 Task: Plan a picnic at the lake on the 6th at 4:00 PM to 5 PM.
Action: Mouse moved to (401, 149)
Screenshot: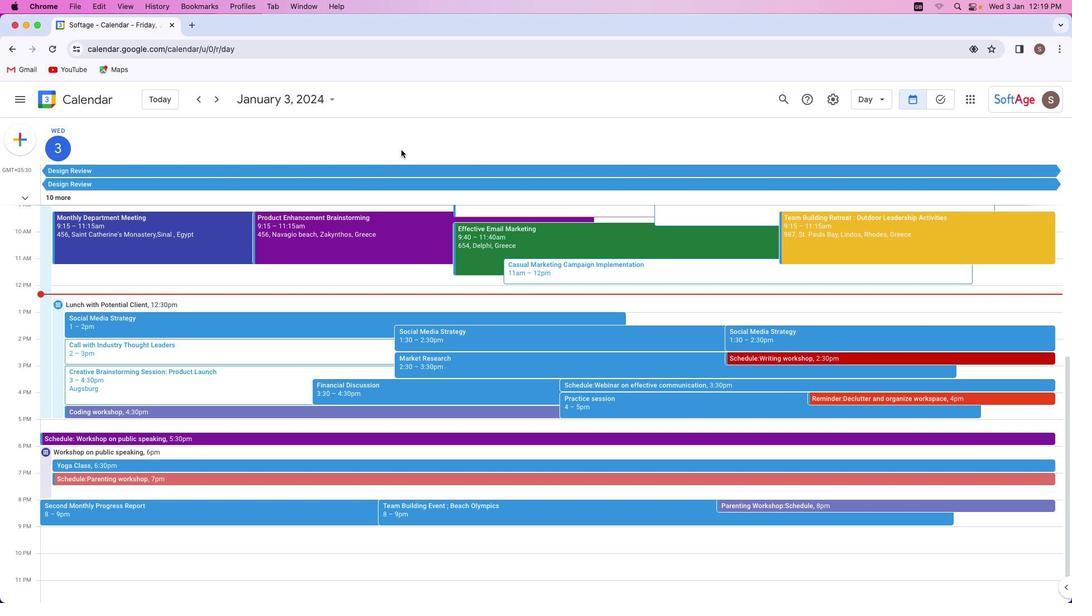 
Action: Mouse pressed left at (401, 149)
Screenshot: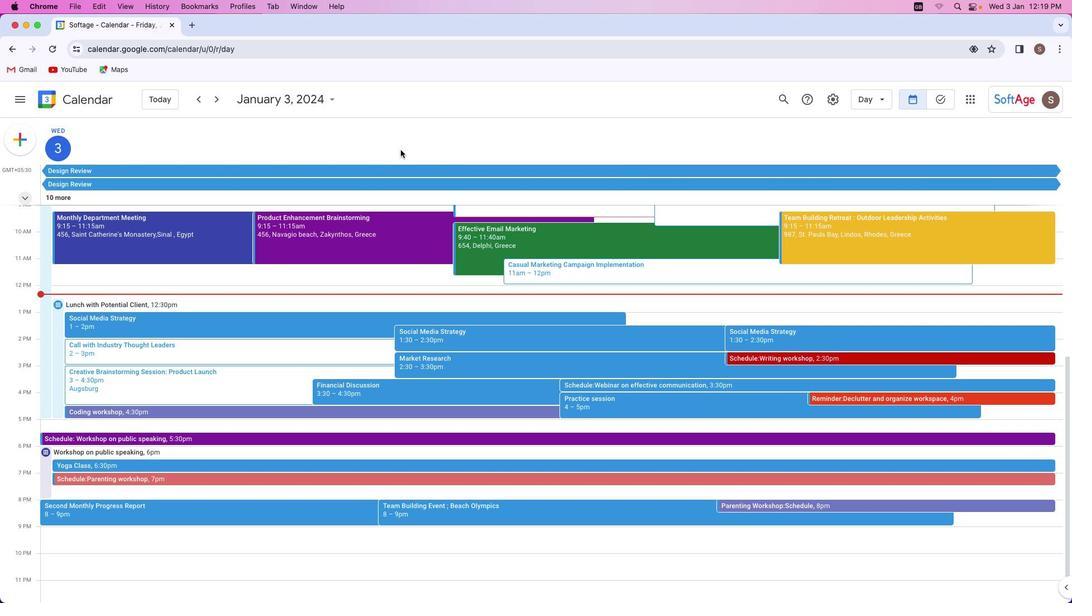 
Action: Mouse moved to (17, 145)
Screenshot: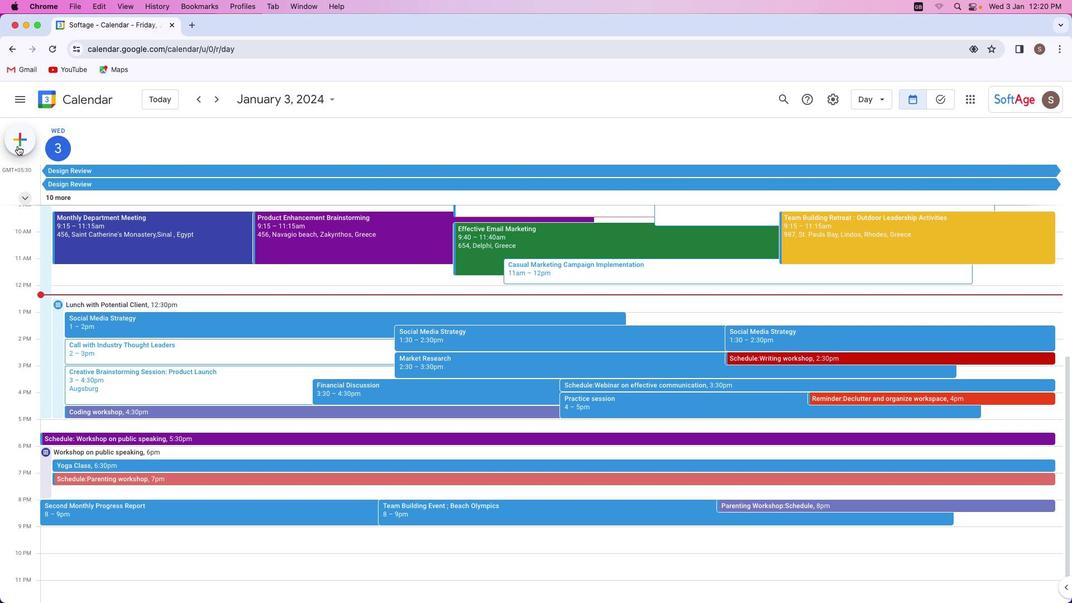 
Action: Mouse pressed left at (17, 145)
Screenshot: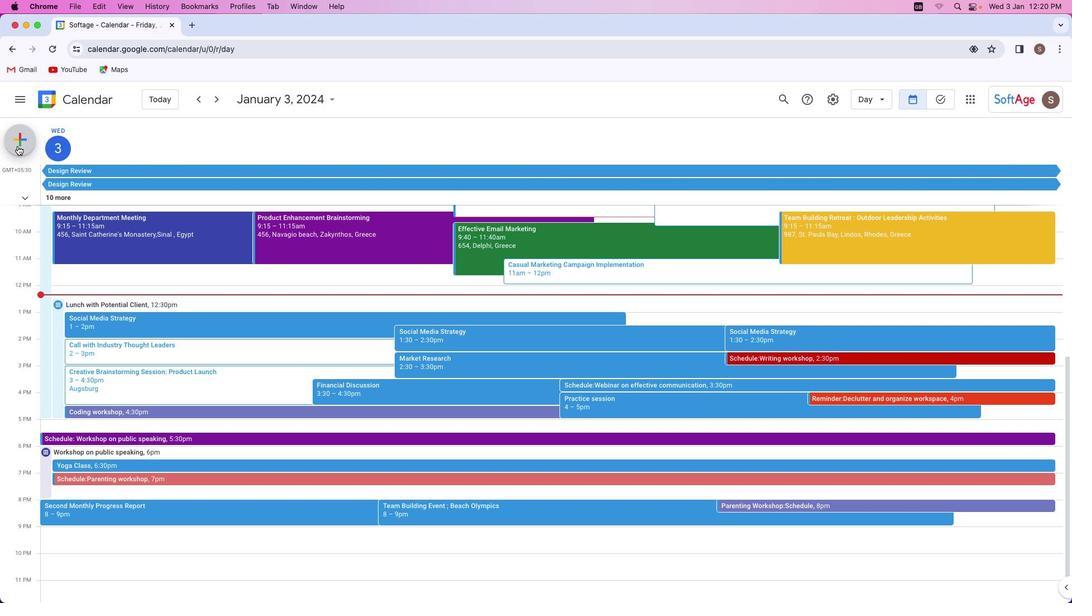 
Action: Mouse moved to (27, 176)
Screenshot: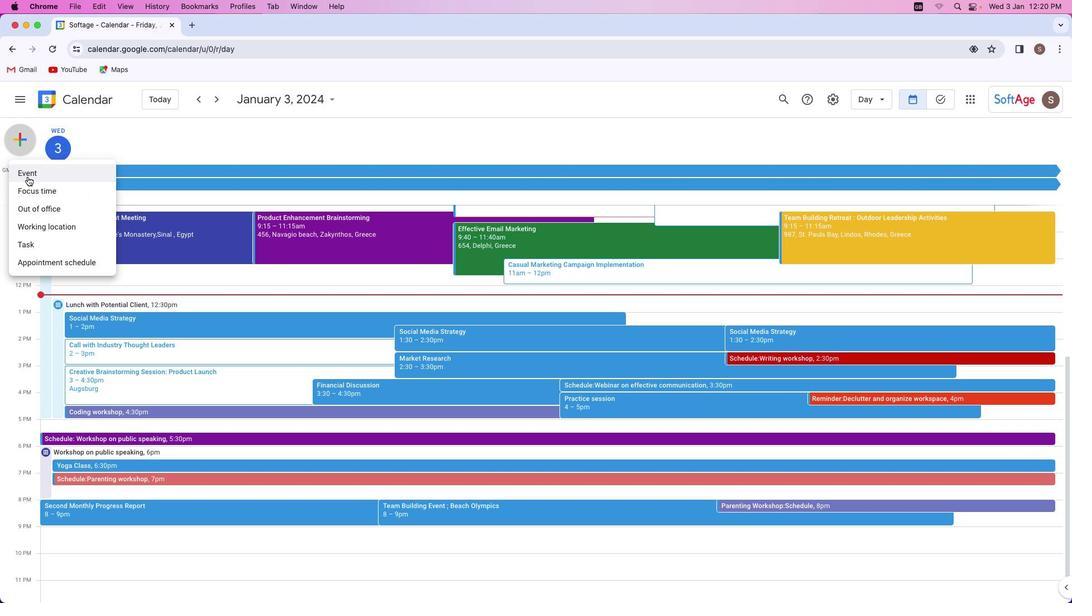 
Action: Mouse pressed left at (27, 176)
Screenshot: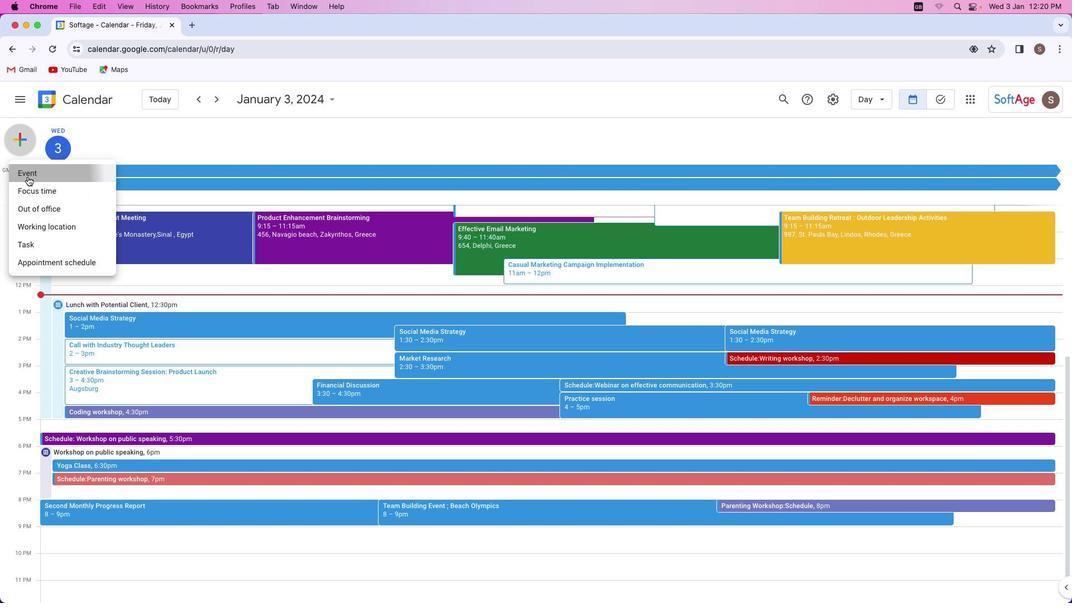 
Action: Mouse moved to (433, 238)
Screenshot: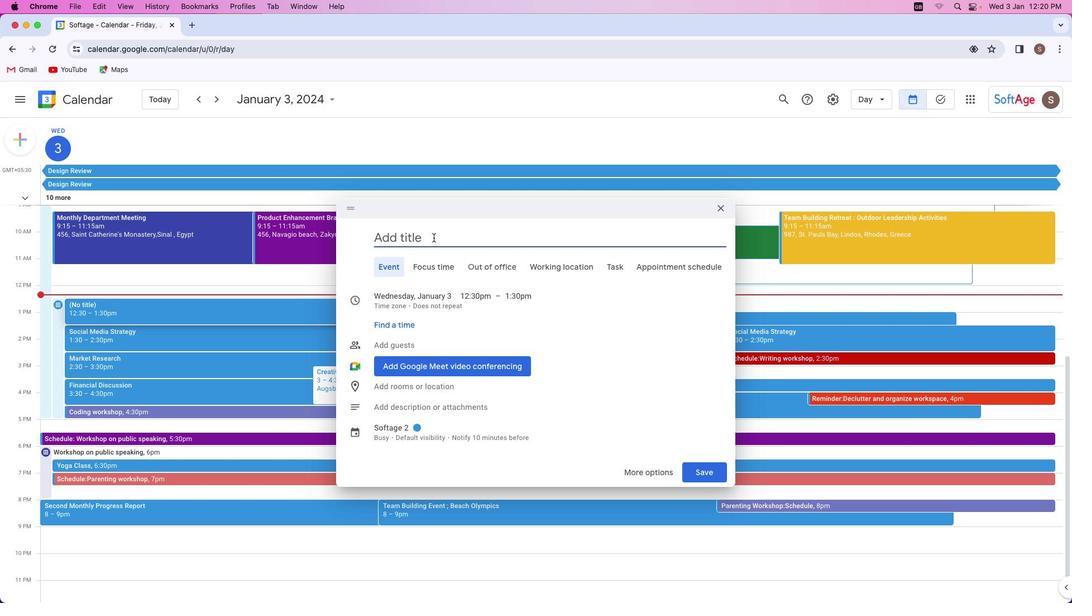 
Action: Key pressed Key.shift'P''i''c''n''i''c'Key.space'a''t'Key.space't''h''e'Key.space'l''a''k''e'
Screenshot: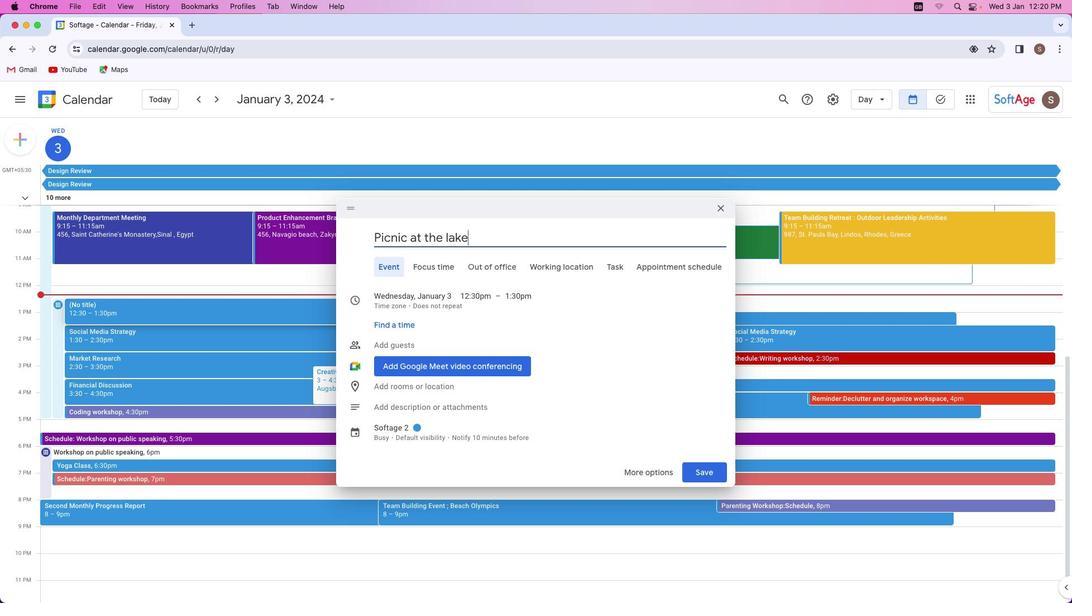 
Action: Mouse moved to (424, 292)
Screenshot: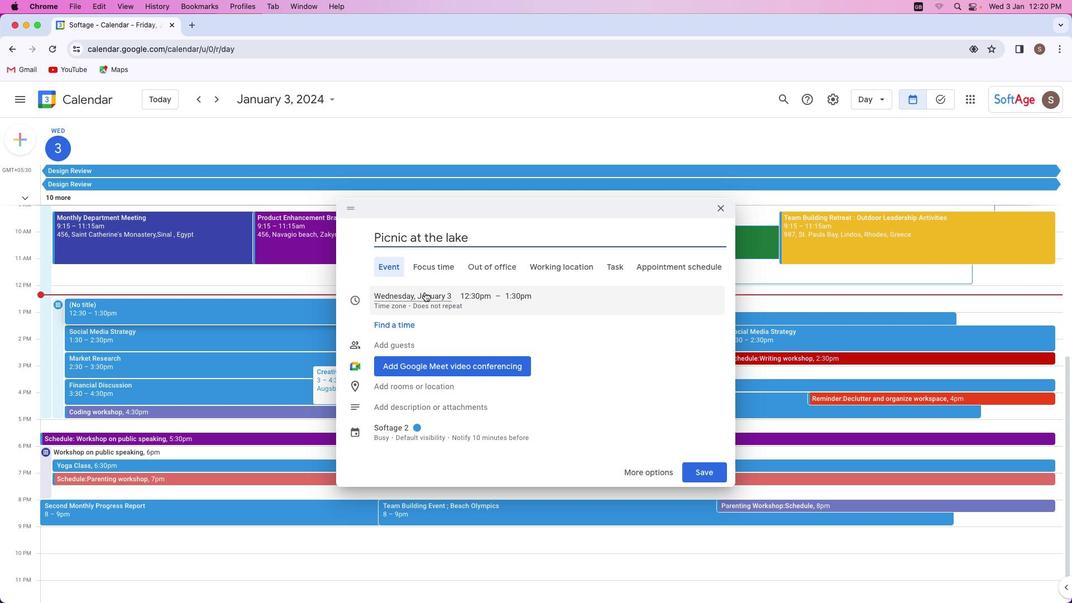 
Action: Mouse pressed left at (424, 292)
Screenshot: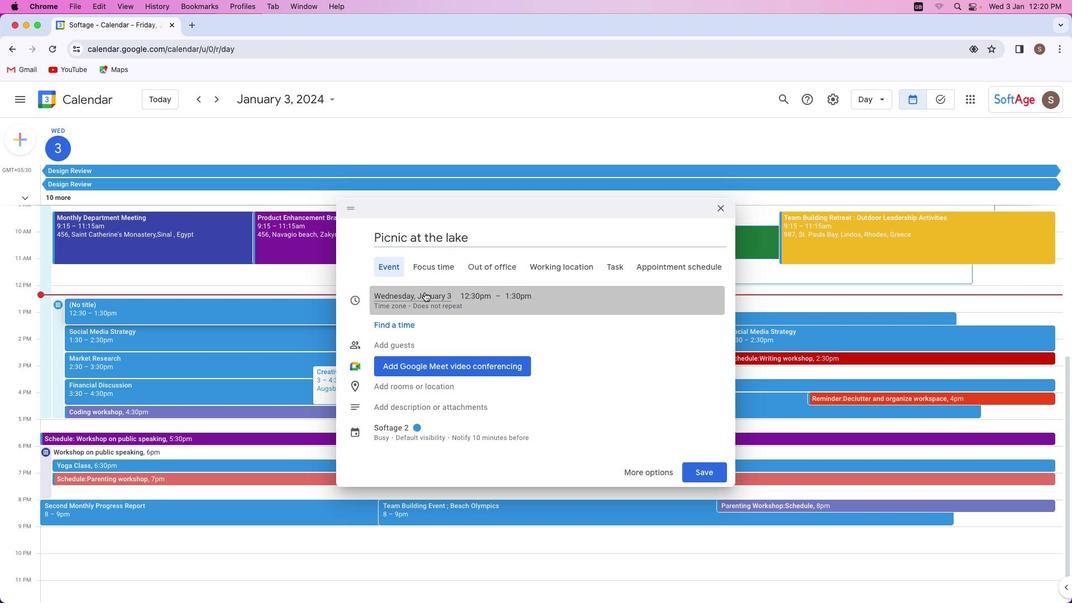
Action: Mouse moved to (490, 349)
Screenshot: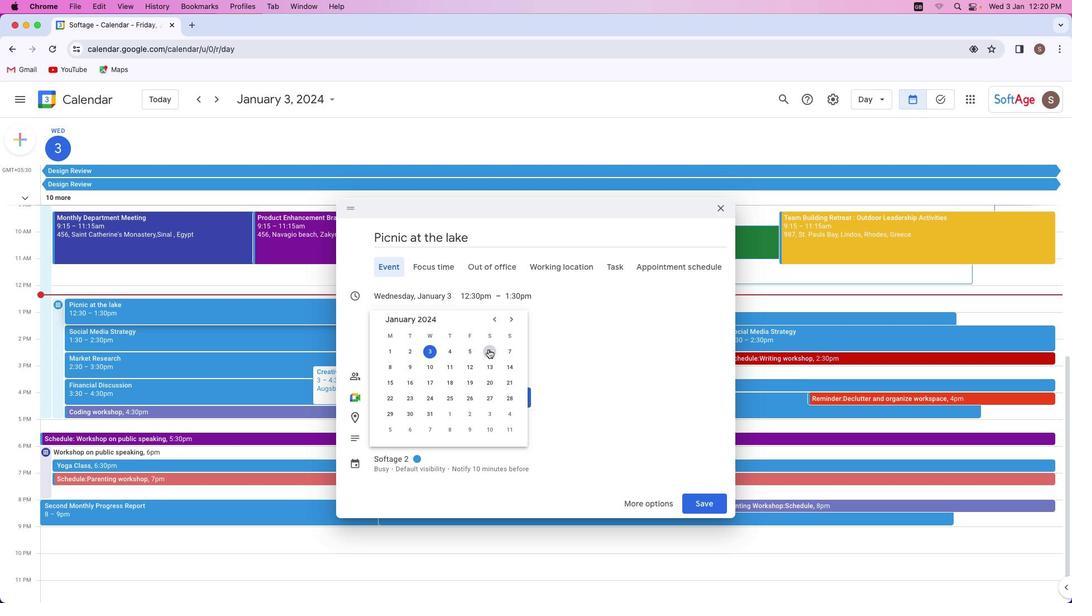 
Action: Mouse pressed left at (490, 349)
Screenshot: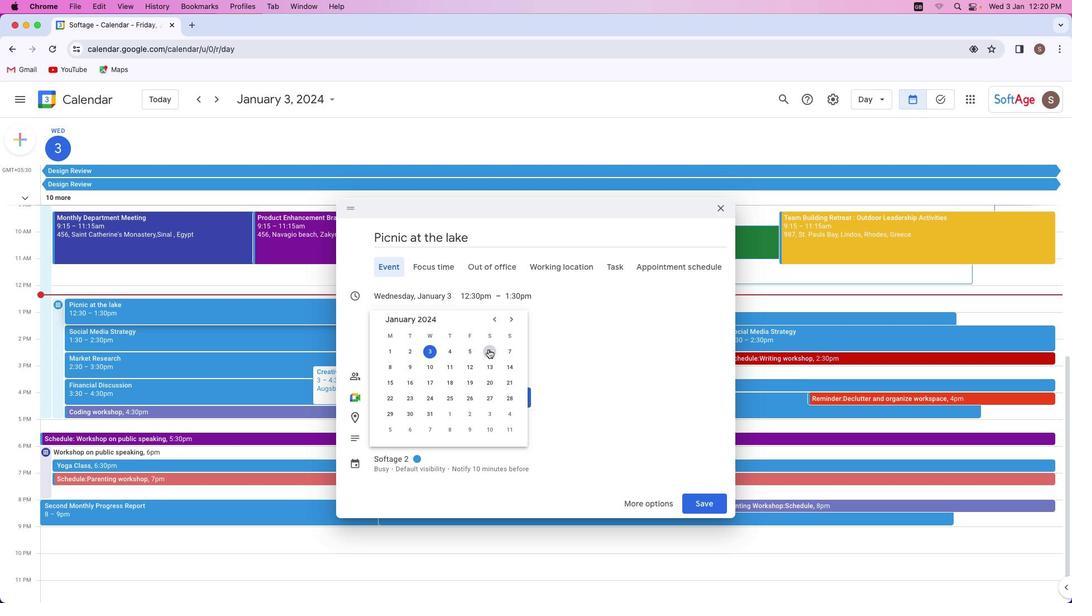 
Action: Mouse moved to (480, 292)
Screenshot: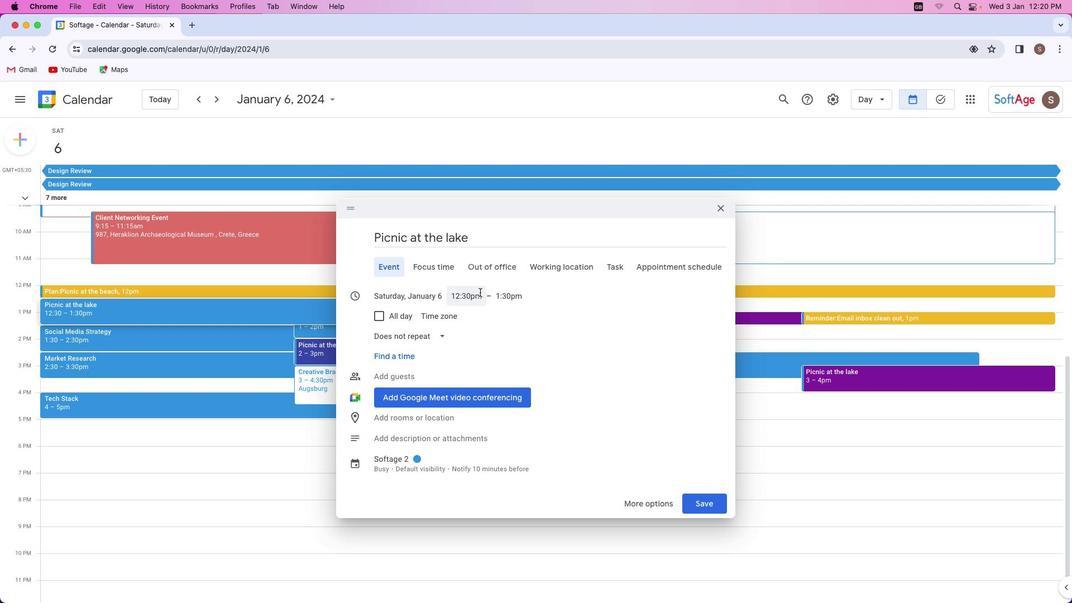
Action: Mouse pressed left at (480, 292)
Screenshot: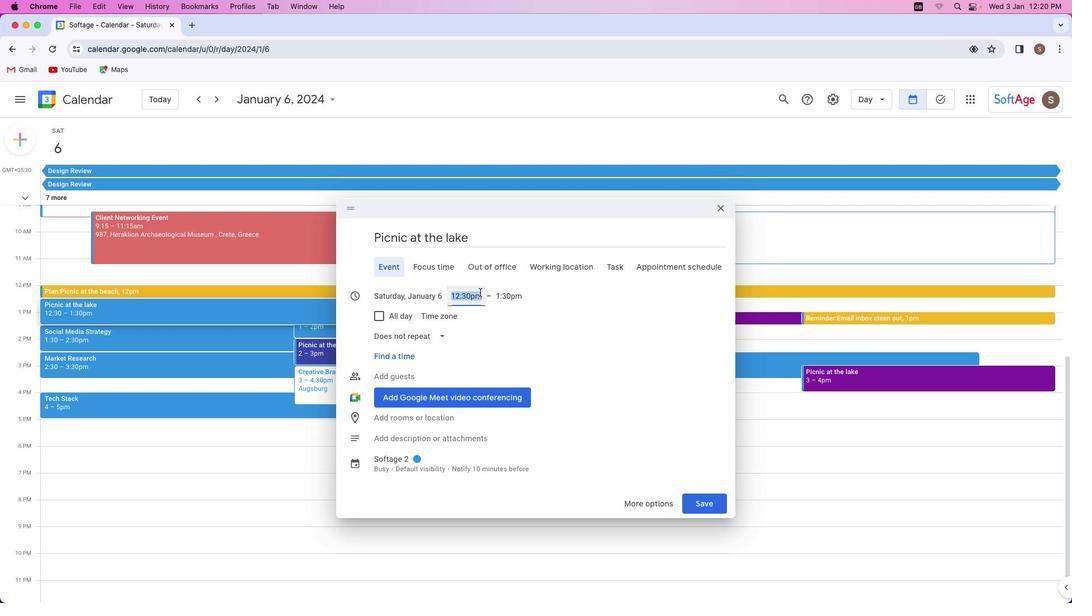 
Action: Mouse moved to (467, 344)
Screenshot: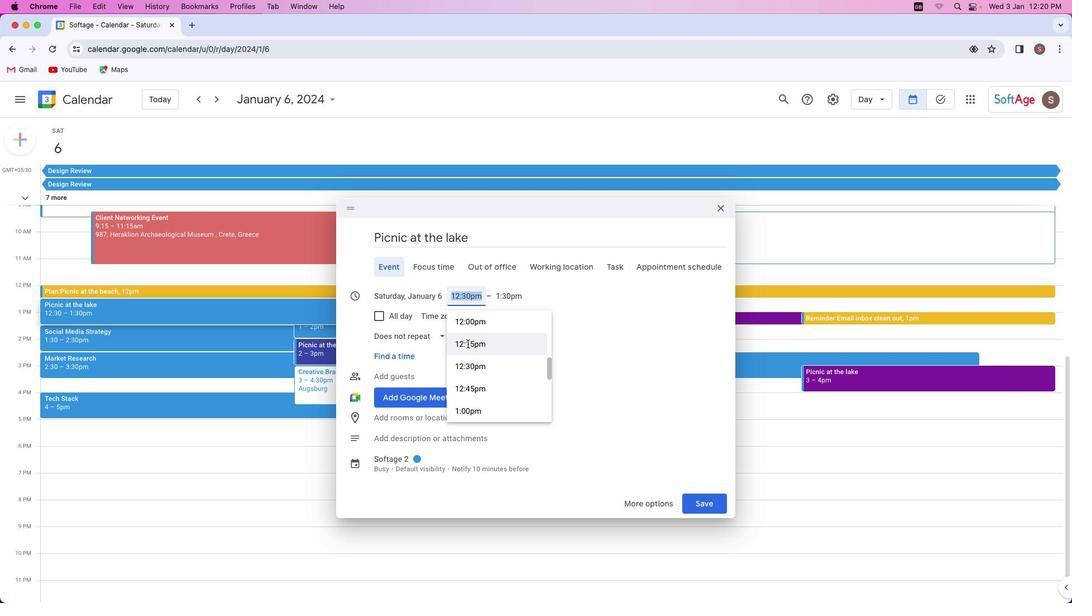 
Action: Mouse scrolled (467, 344) with delta (0, 0)
Screenshot: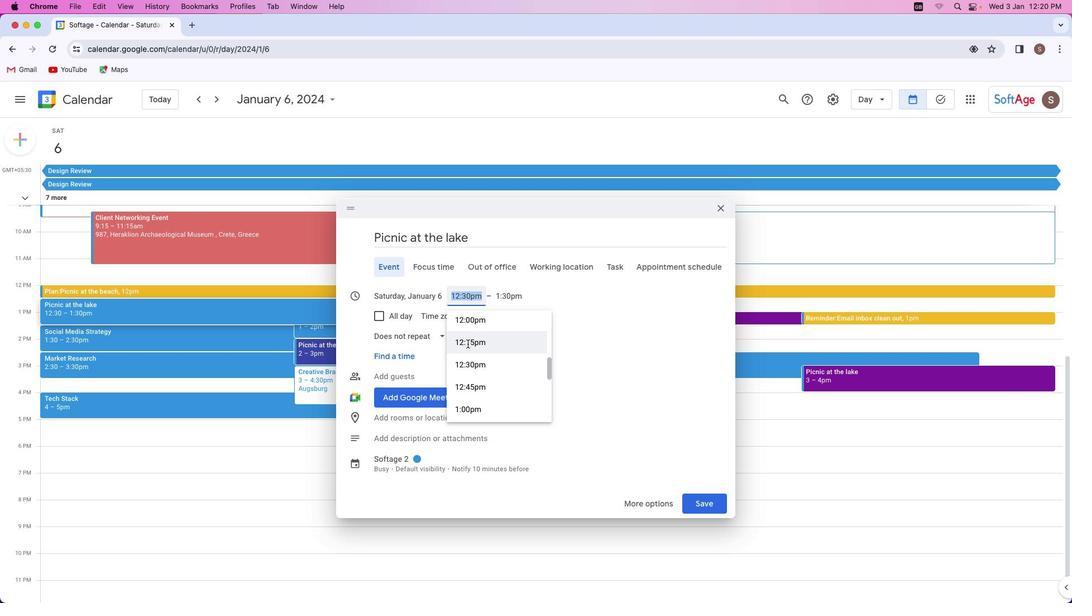 
Action: Mouse scrolled (467, 344) with delta (0, 0)
Screenshot: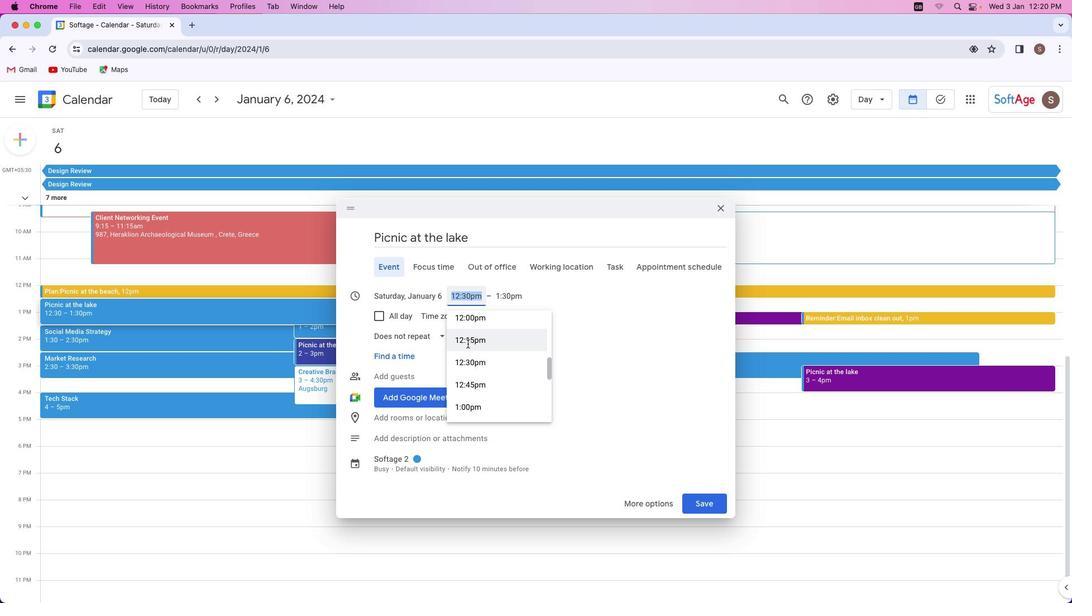 
Action: Mouse scrolled (467, 344) with delta (0, 0)
Screenshot: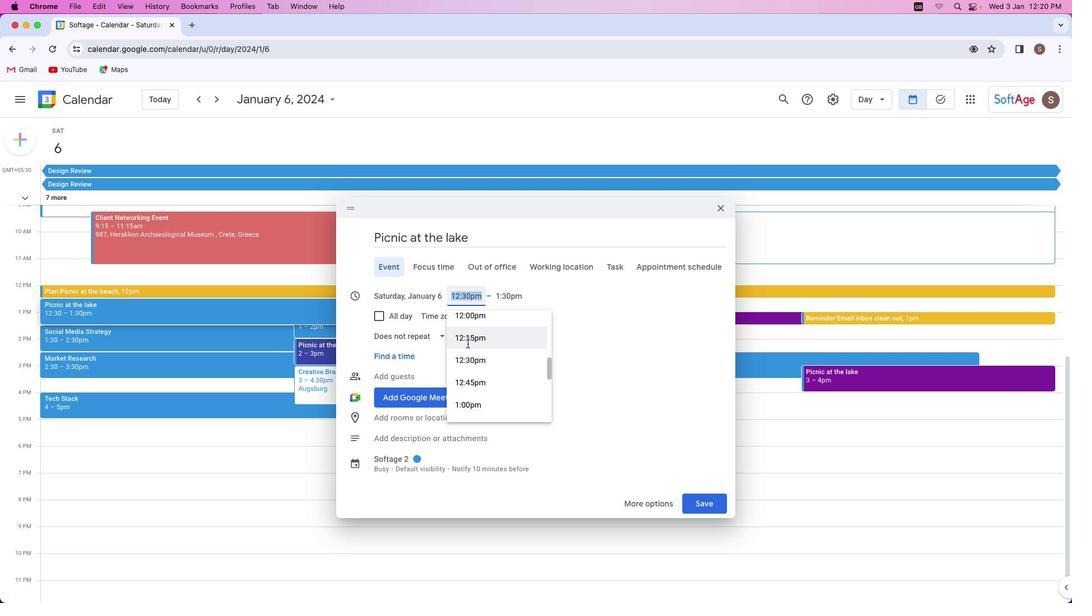 
Action: Mouse scrolled (467, 344) with delta (0, 0)
Screenshot: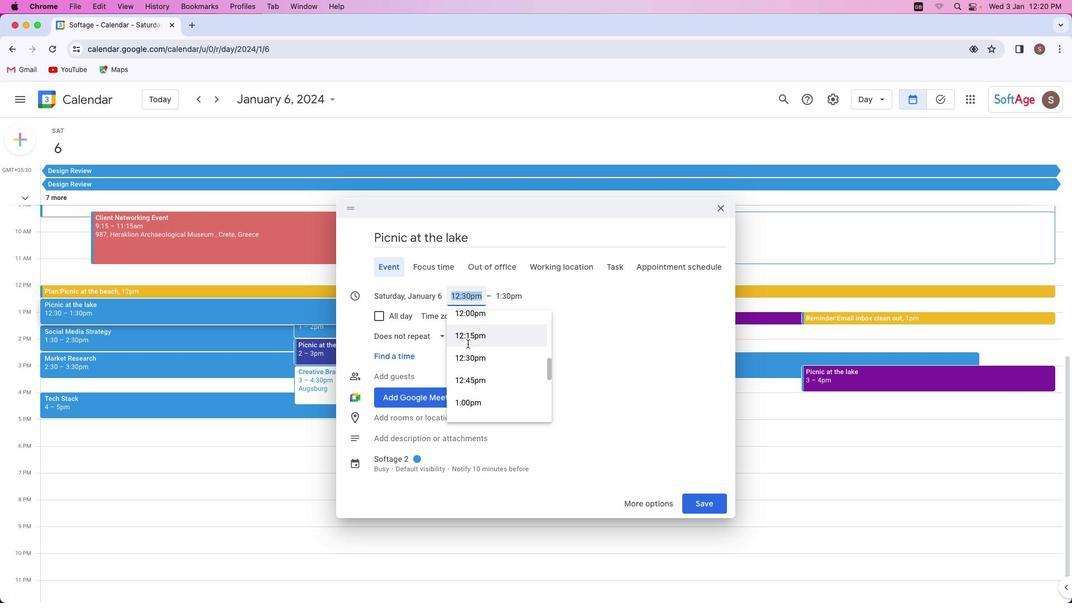 
Action: Mouse scrolled (467, 344) with delta (0, 0)
Screenshot: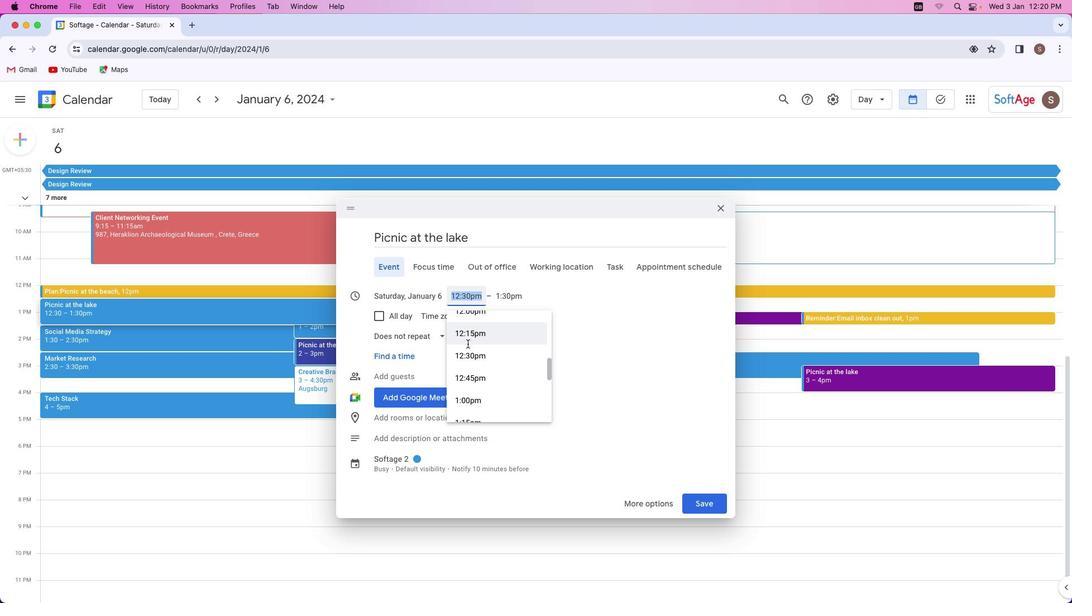 
Action: Mouse moved to (469, 344)
Screenshot: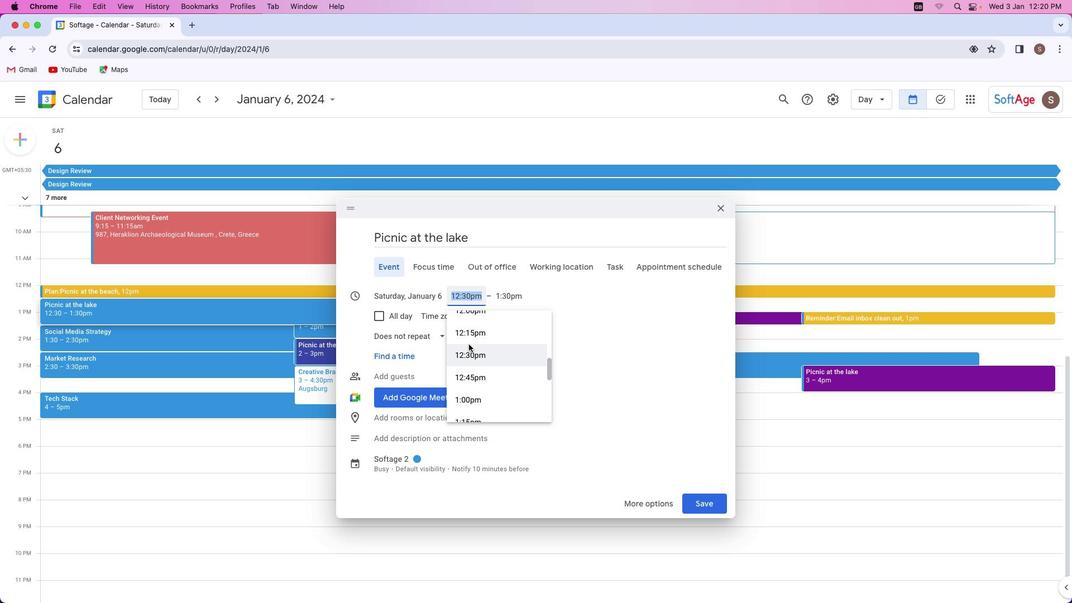 
Action: Mouse scrolled (469, 344) with delta (0, 0)
Screenshot: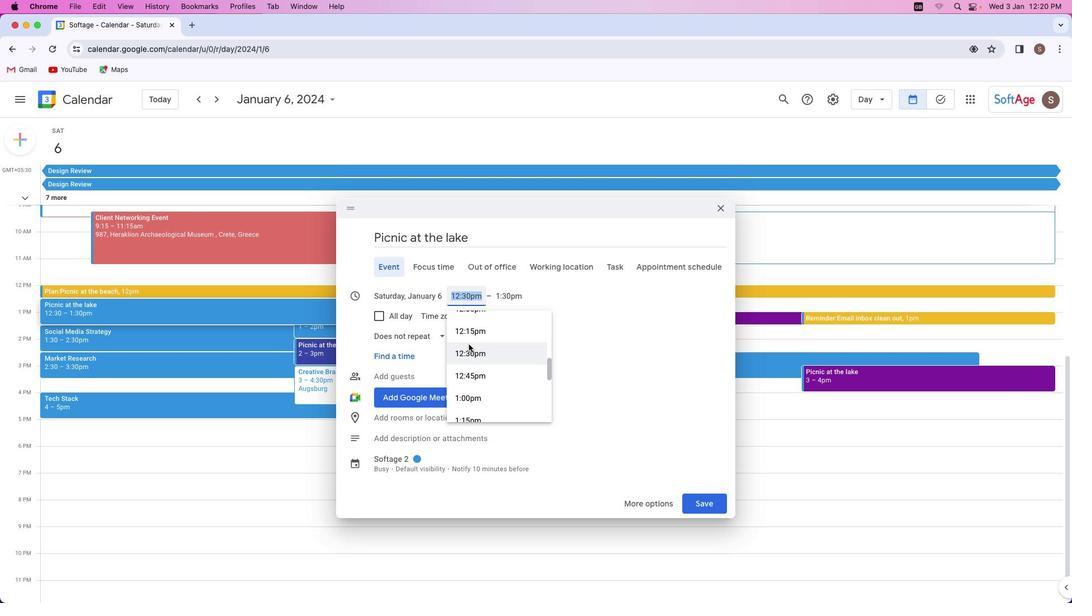 
Action: Mouse scrolled (469, 344) with delta (0, 0)
Screenshot: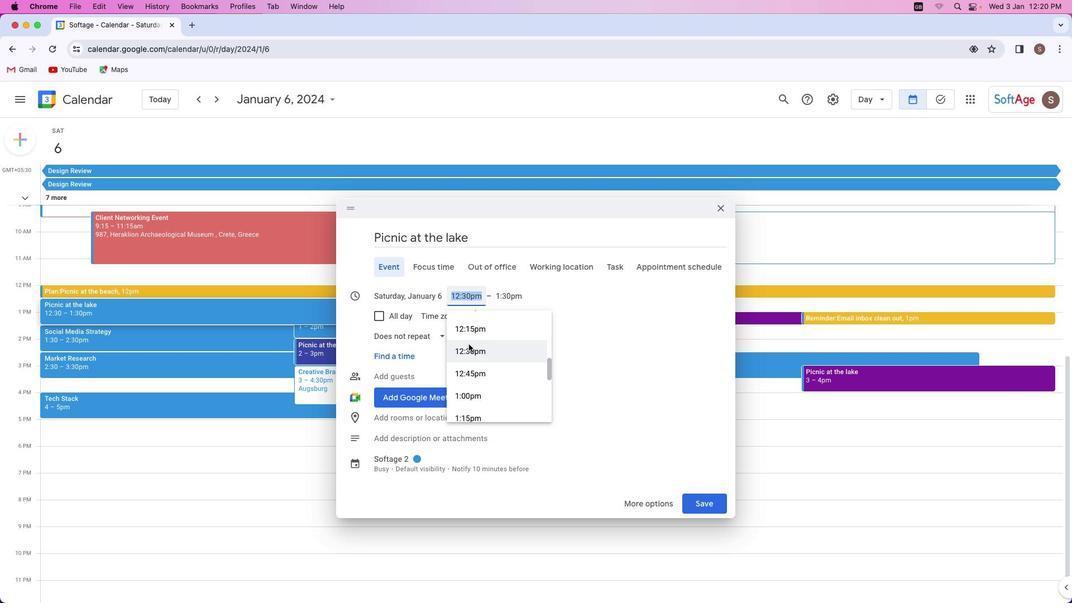
Action: Mouse scrolled (469, 344) with delta (0, 0)
Screenshot: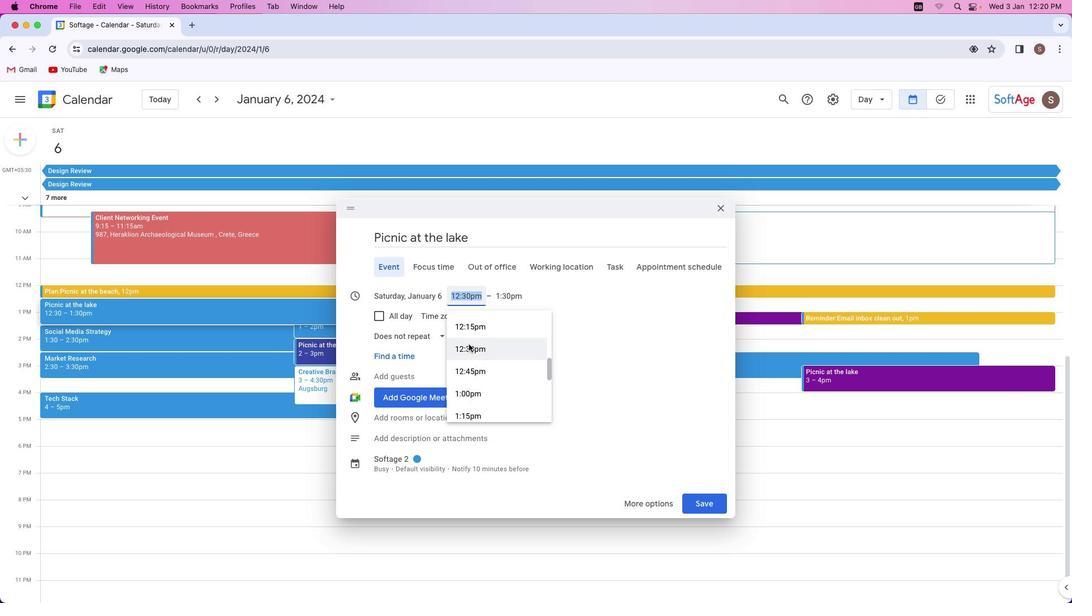 
Action: Mouse scrolled (469, 344) with delta (0, 0)
Screenshot: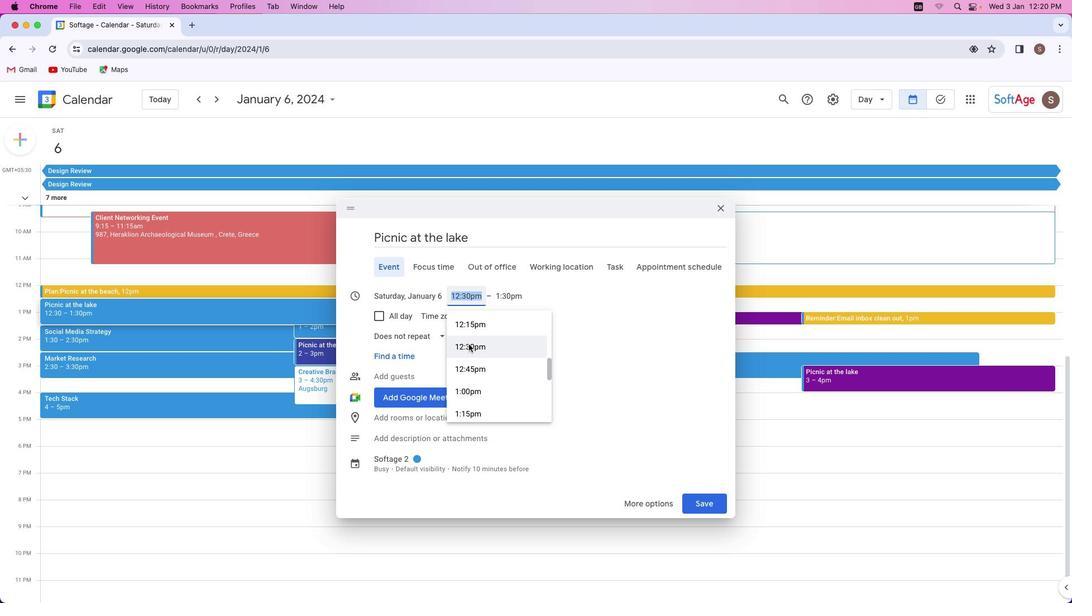 
Action: Mouse scrolled (469, 344) with delta (0, 0)
Screenshot: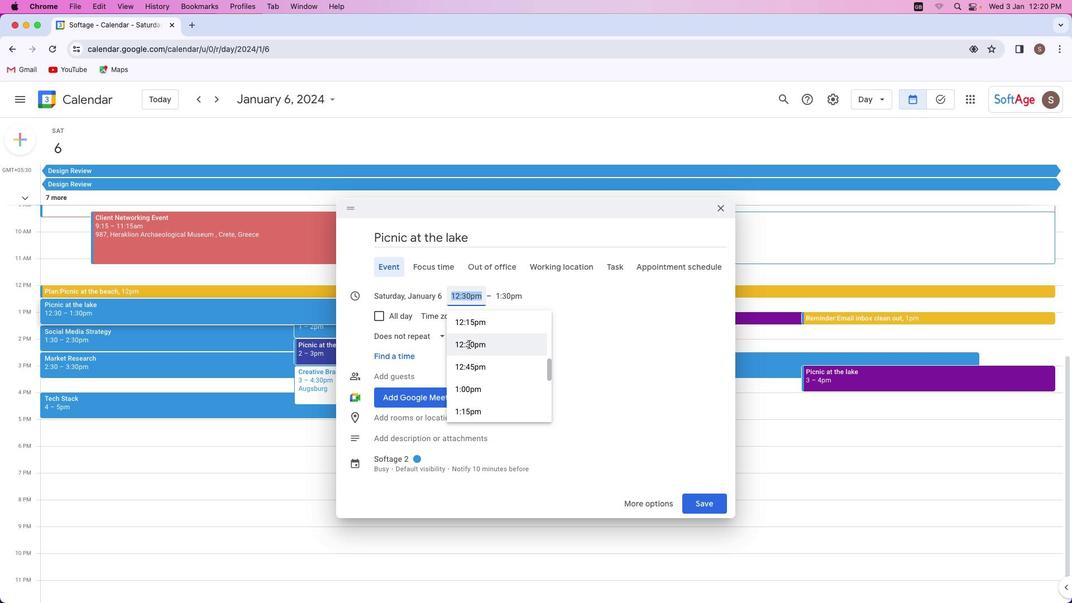
Action: Mouse scrolled (469, 344) with delta (0, 0)
Screenshot: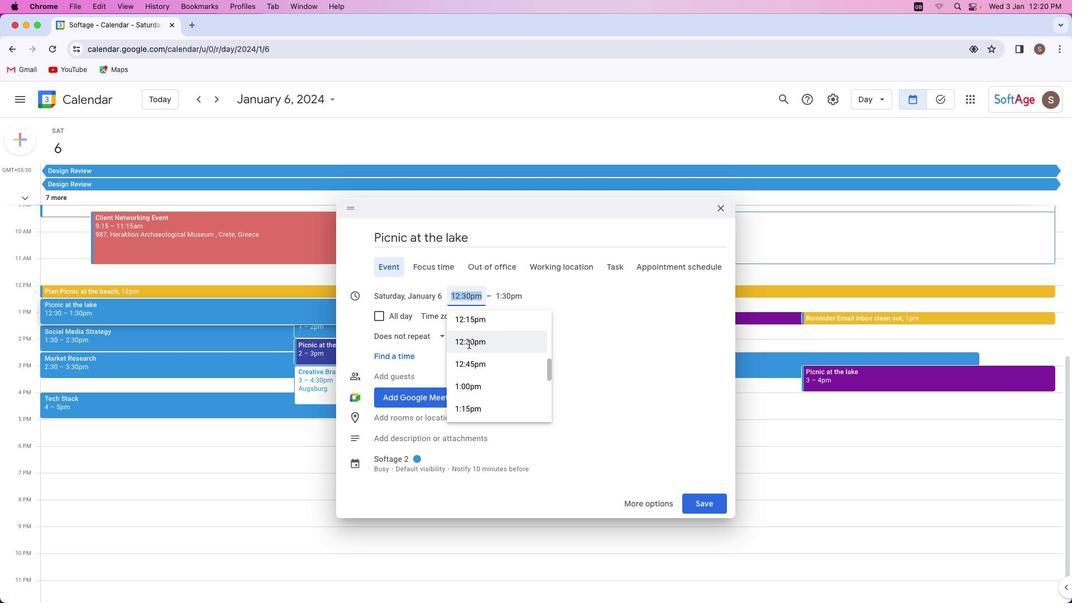 
Action: Mouse scrolled (469, 344) with delta (0, 0)
Screenshot: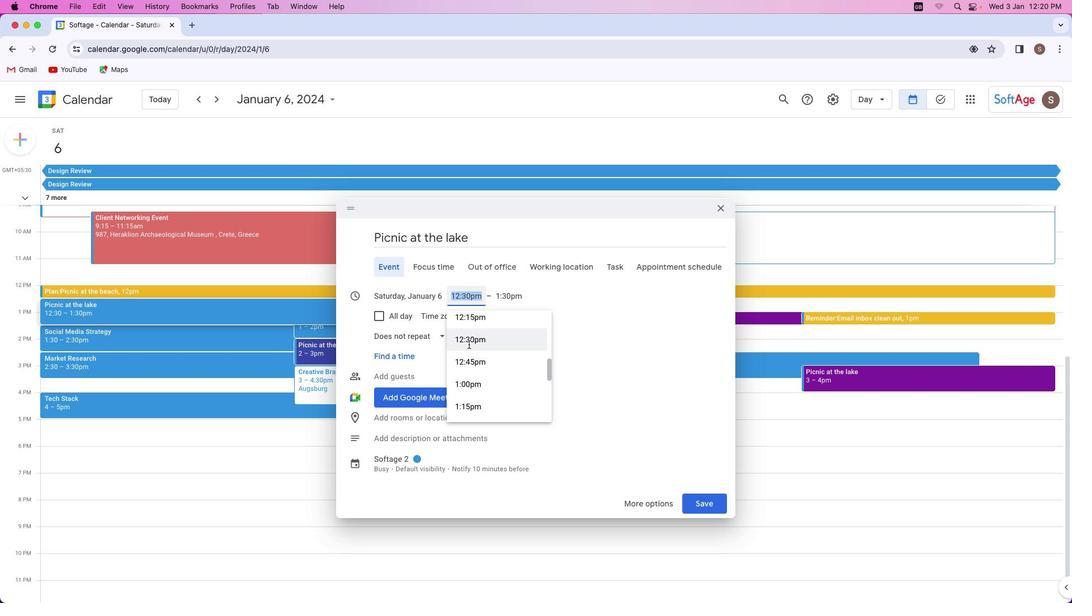 
Action: Mouse scrolled (469, 344) with delta (0, 0)
Screenshot: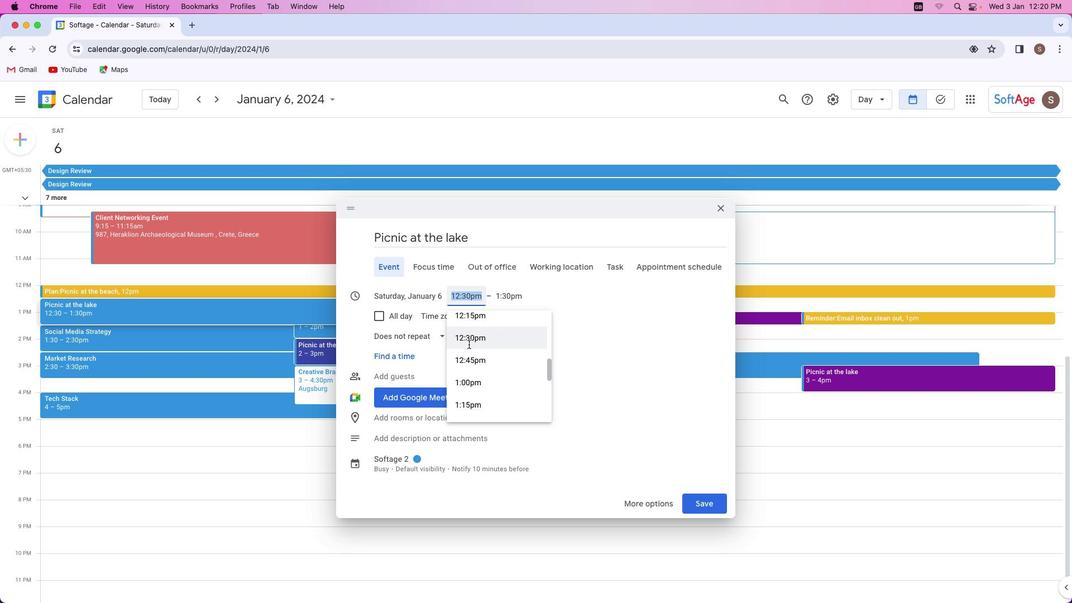 
Action: Mouse moved to (468, 344)
Screenshot: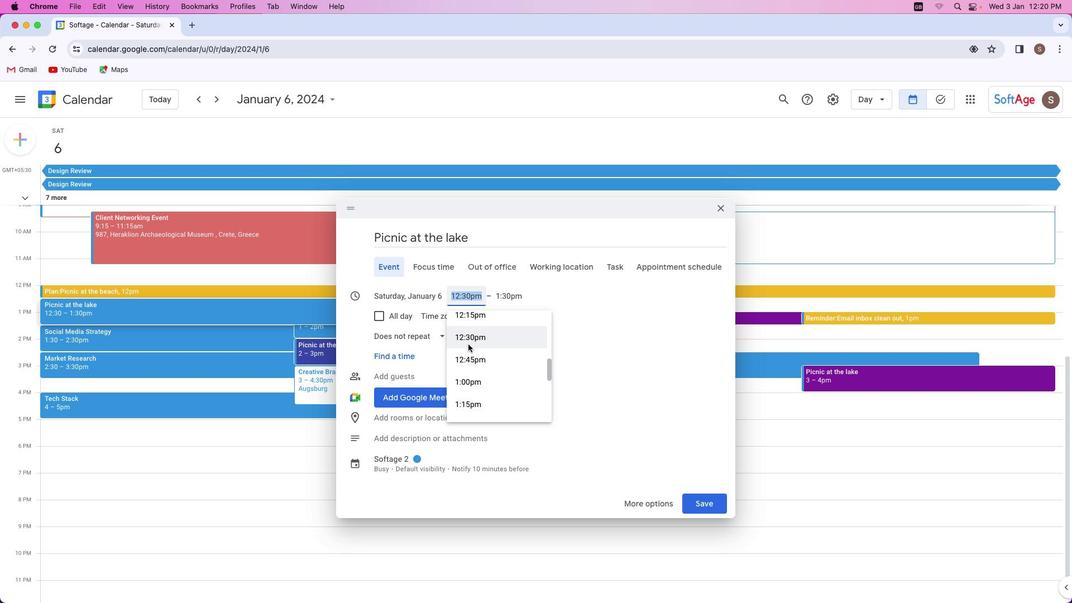 
Action: Mouse scrolled (468, 344) with delta (0, 0)
Screenshot: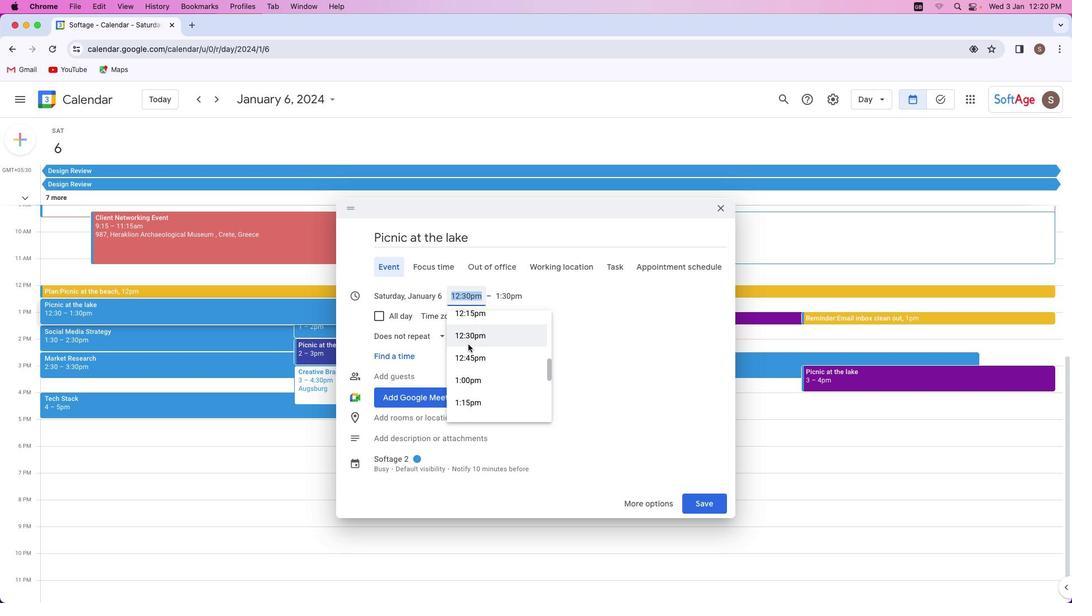 
Action: Mouse scrolled (468, 344) with delta (0, 0)
Screenshot: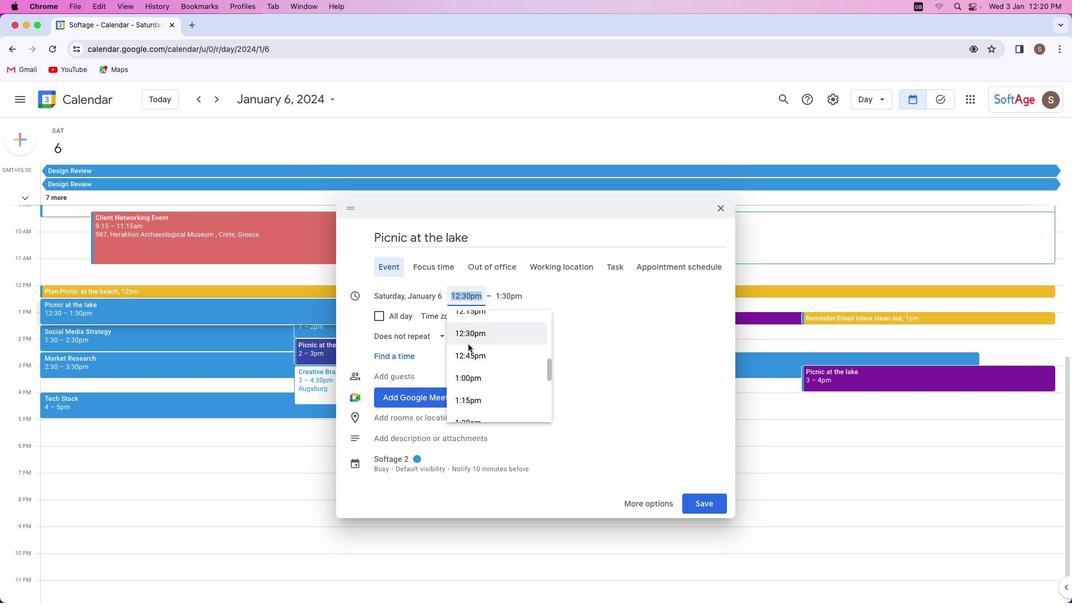 
Action: Mouse scrolled (468, 344) with delta (0, 0)
Screenshot: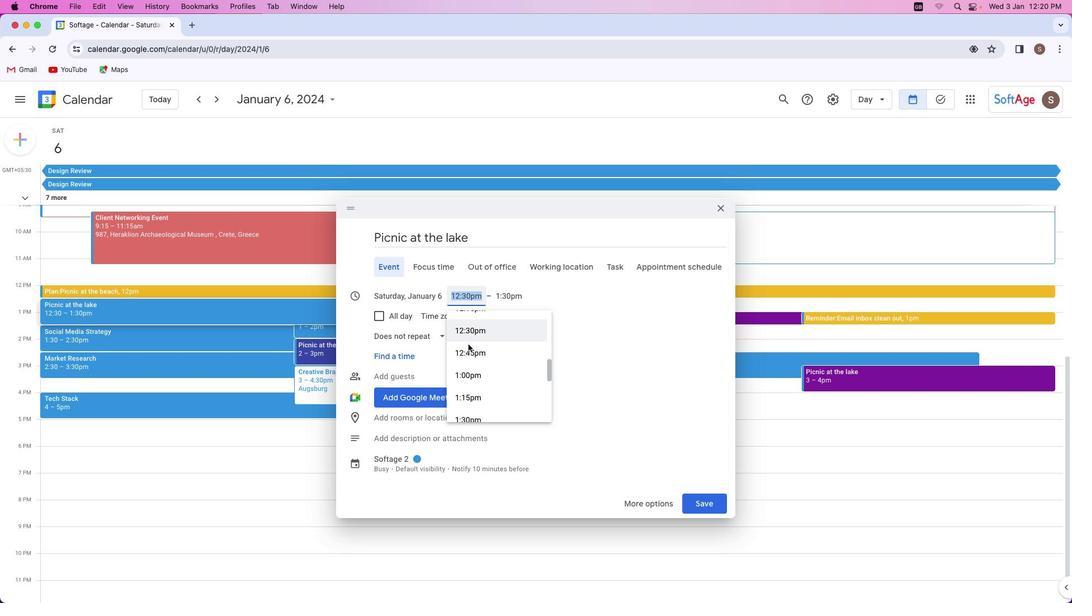 
Action: Mouse scrolled (468, 344) with delta (0, 0)
Screenshot: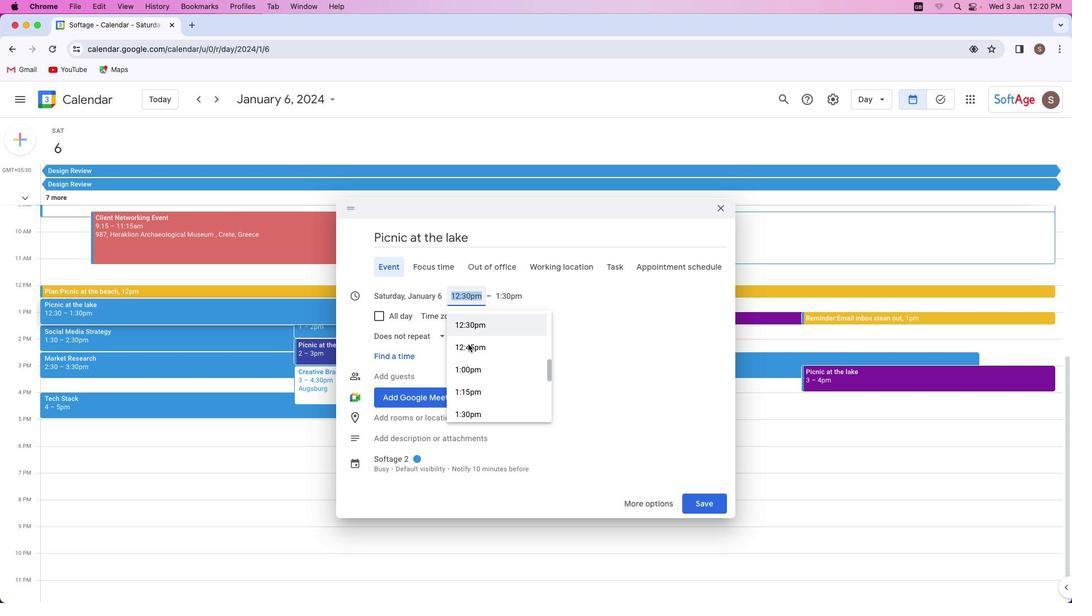 
Action: Mouse moved to (468, 344)
Screenshot: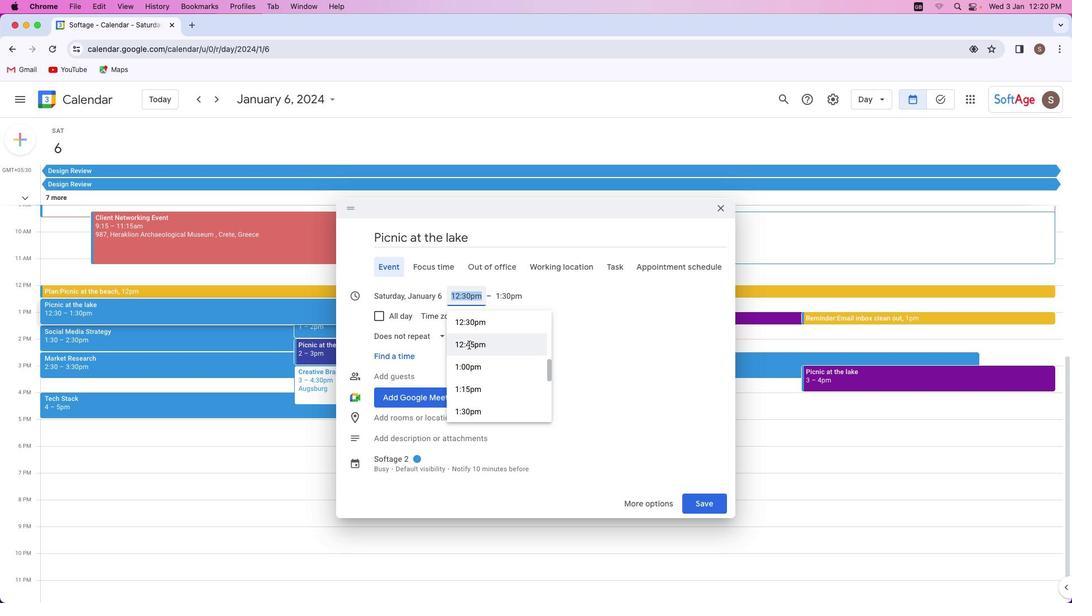 
Action: Mouse scrolled (468, 344) with delta (0, 0)
Screenshot: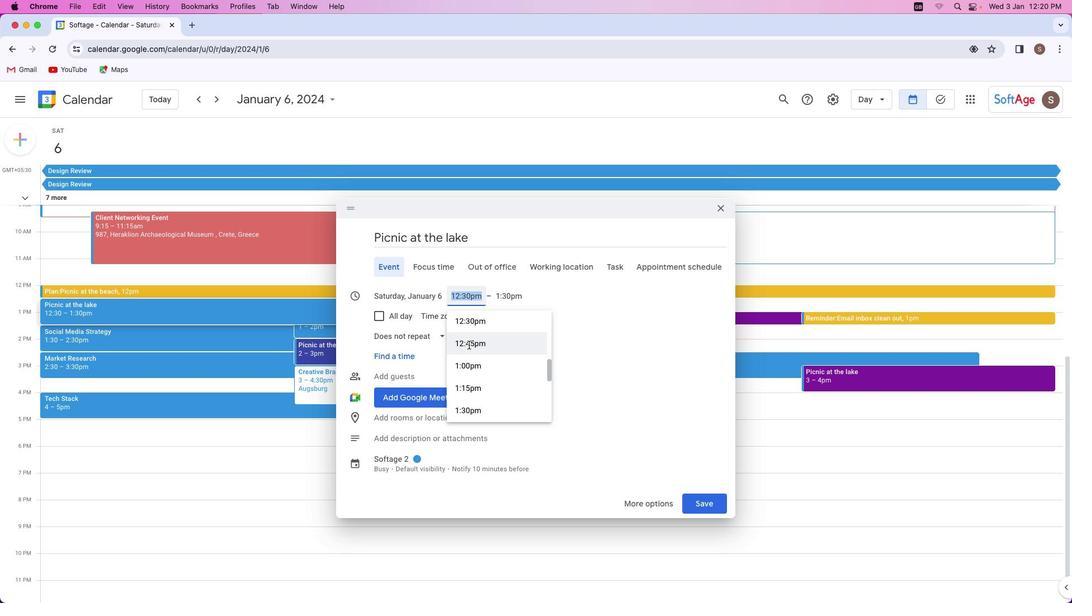 
Action: Mouse moved to (468, 344)
Screenshot: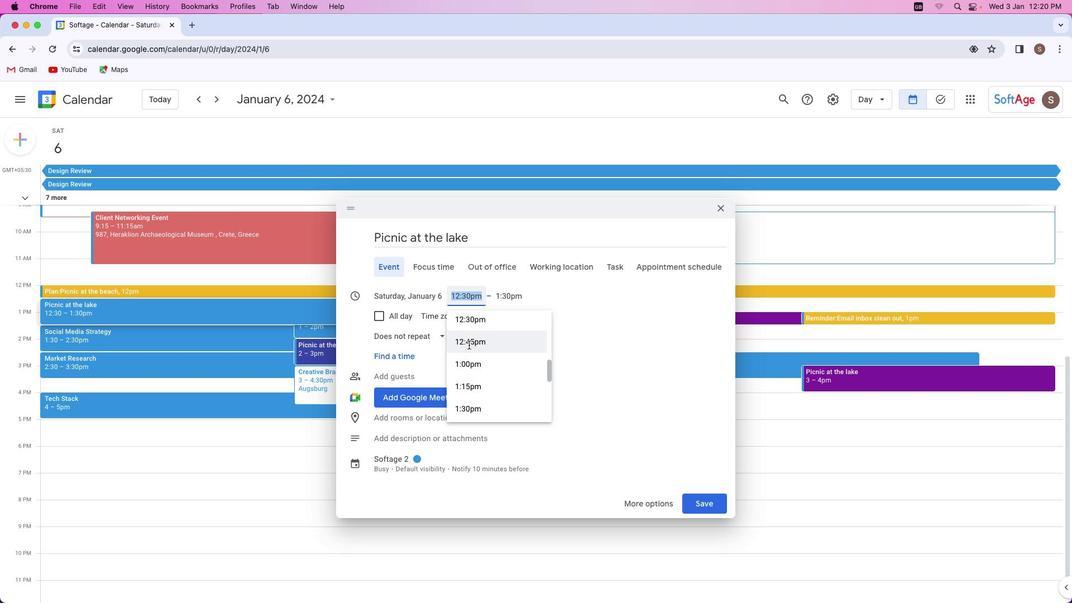 
Action: Mouse scrolled (468, 344) with delta (0, 0)
Screenshot: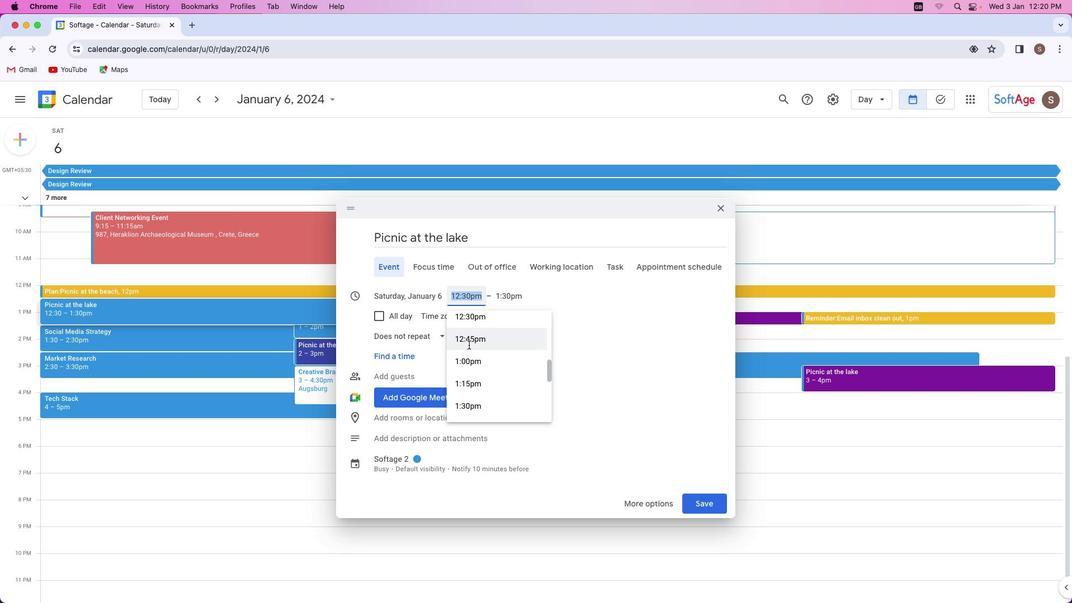 
Action: Mouse scrolled (468, 344) with delta (0, 0)
Screenshot: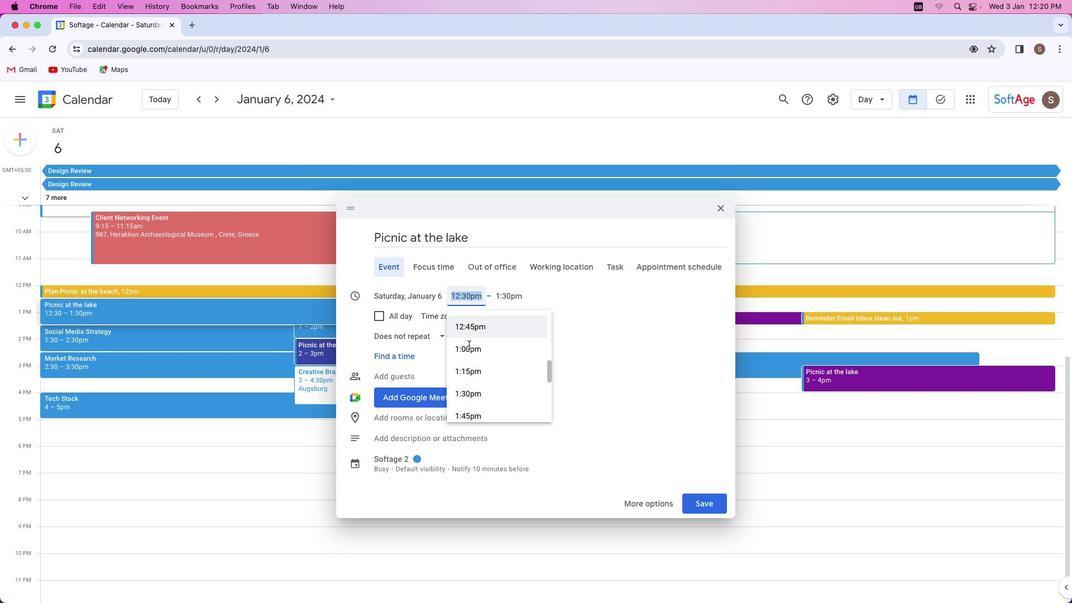 
Action: Mouse moved to (469, 345)
Screenshot: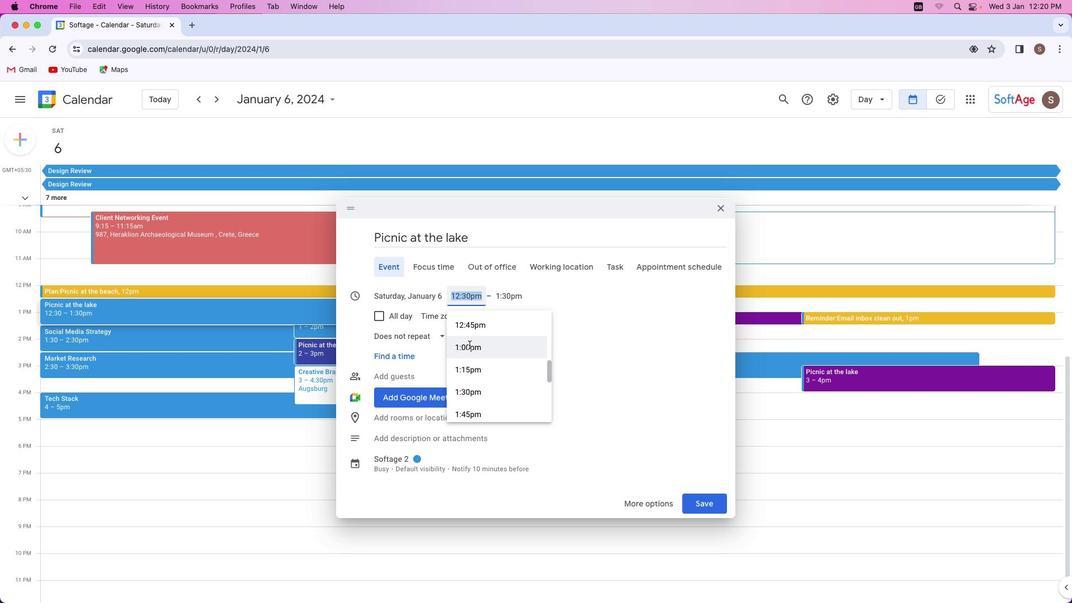 
Action: Mouse scrolled (469, 345) with delta (0, 0)
Screenshot: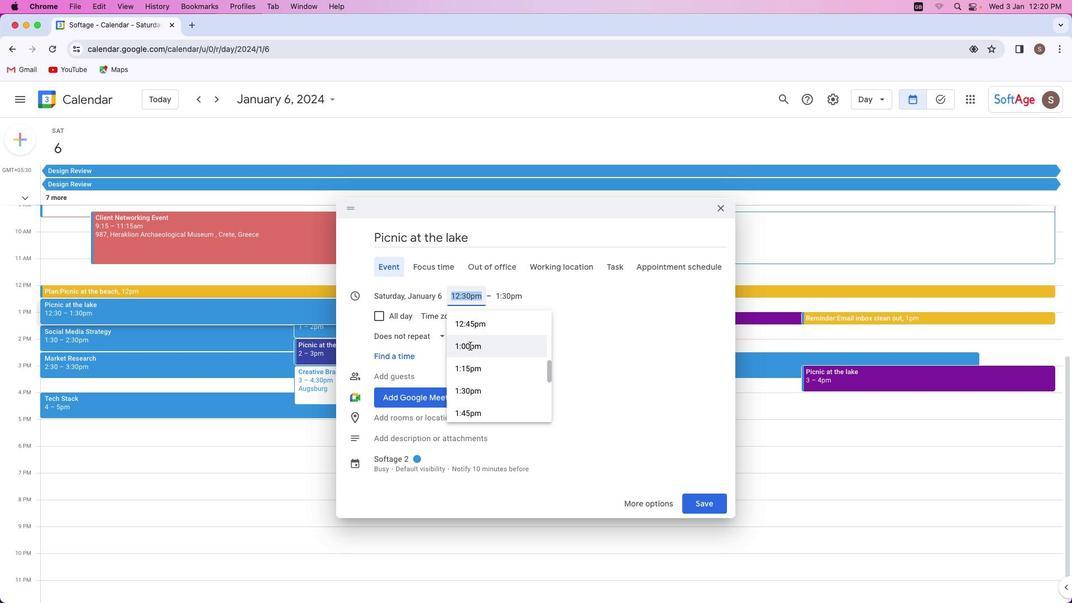 
Action: Mouse moved to (469, 346)
Screenshot: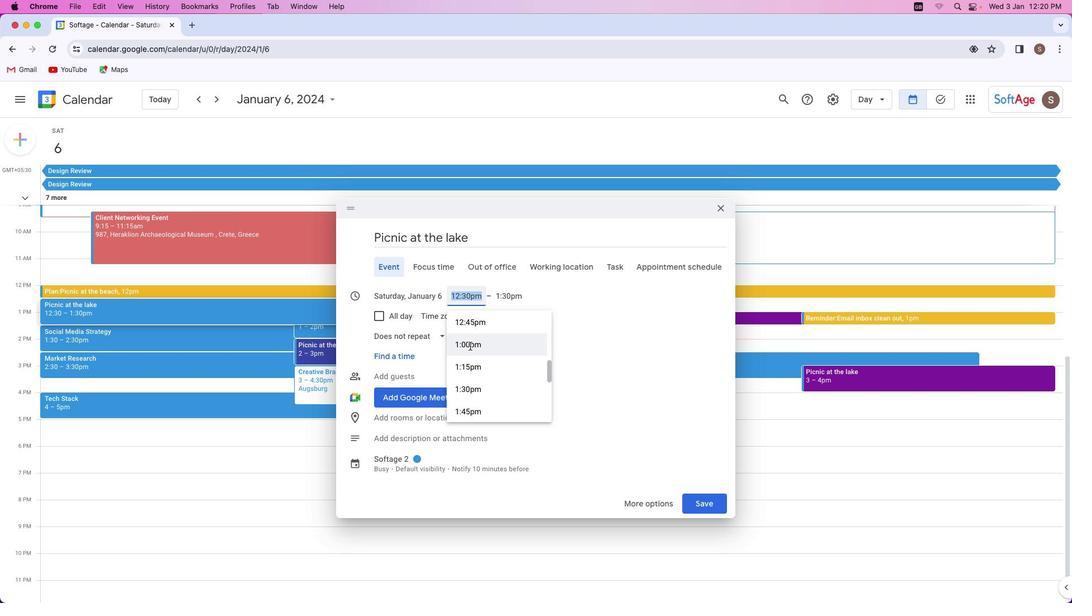 
Action: Mouse scrolled (469, 346) with delta (0, 0)
Screenshot: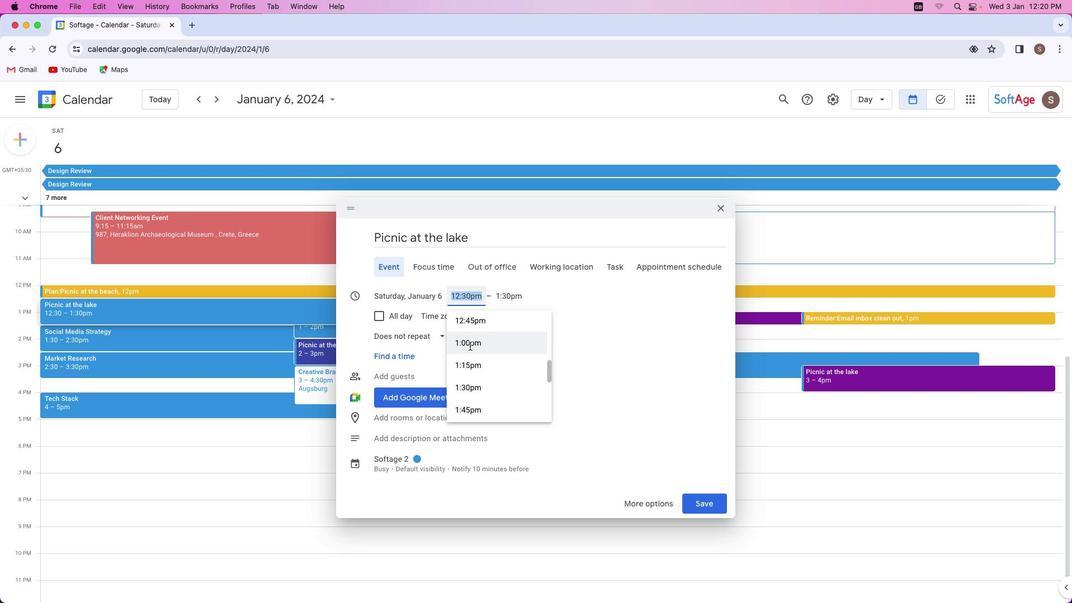 
Action: Mouse scrolled (469, 346) with delta (0, 0)
Screenshot: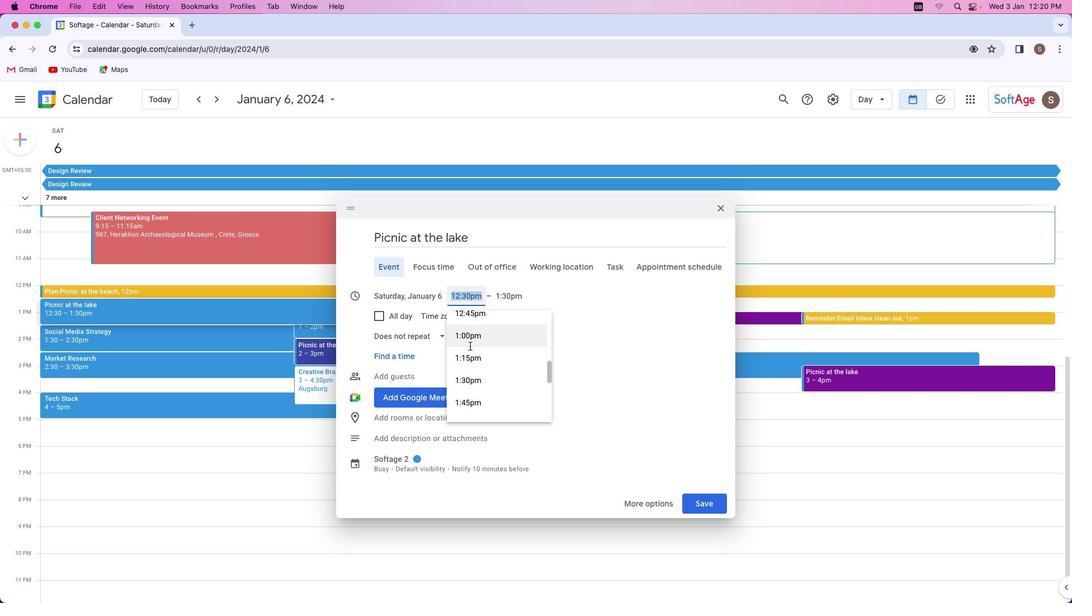 
Action: Mouse scrolled (469, 346) with delta (0, 0)
Screenshot: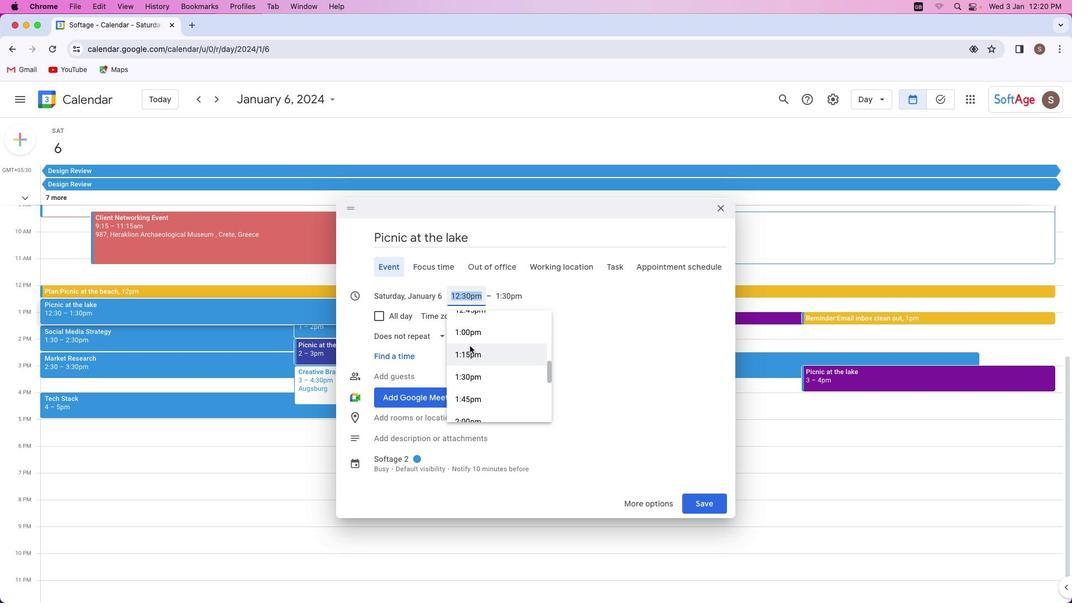 
Action: Mouse scrolled (469, 346) with delta (0, 0)
Screenshot: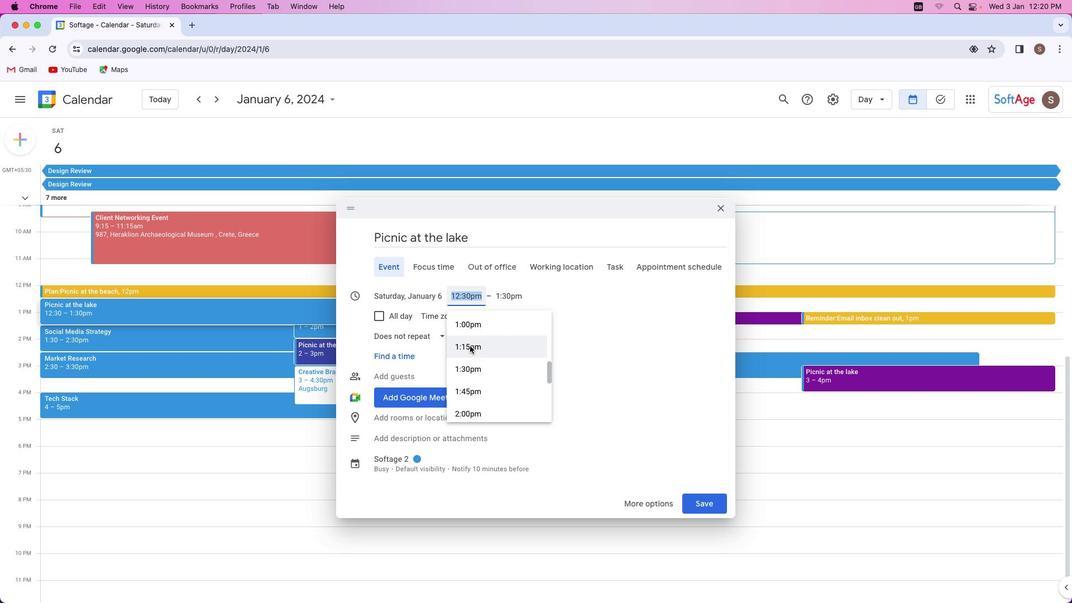 
Action: Mouse scrolled (469, 346) with delta (0, 0)
Screenshot: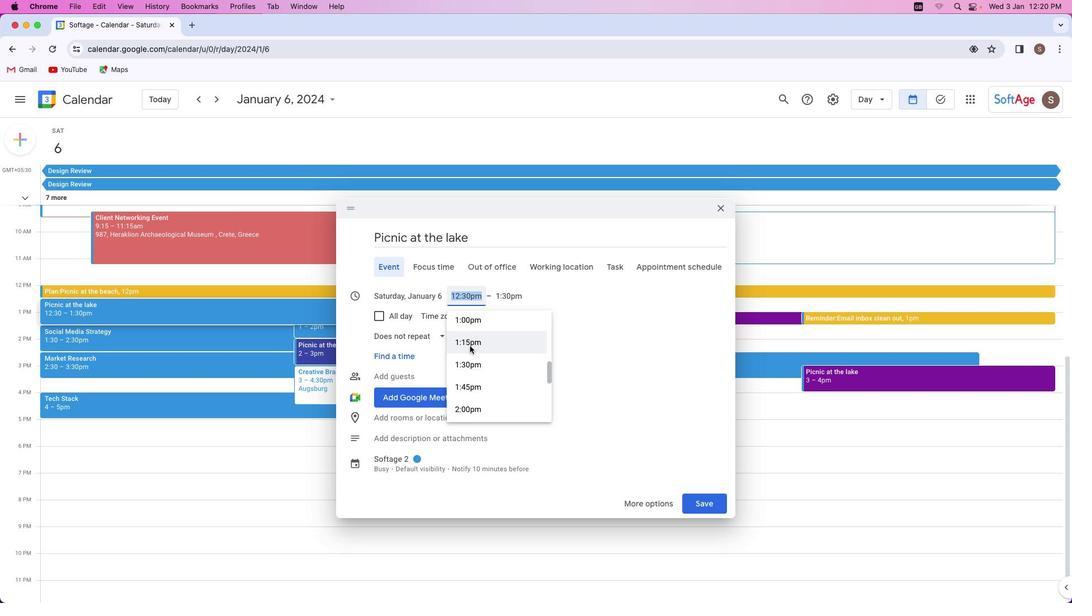 
Action: Mouse scrolled (469, 346) with delta (0, 0)
Screenshot: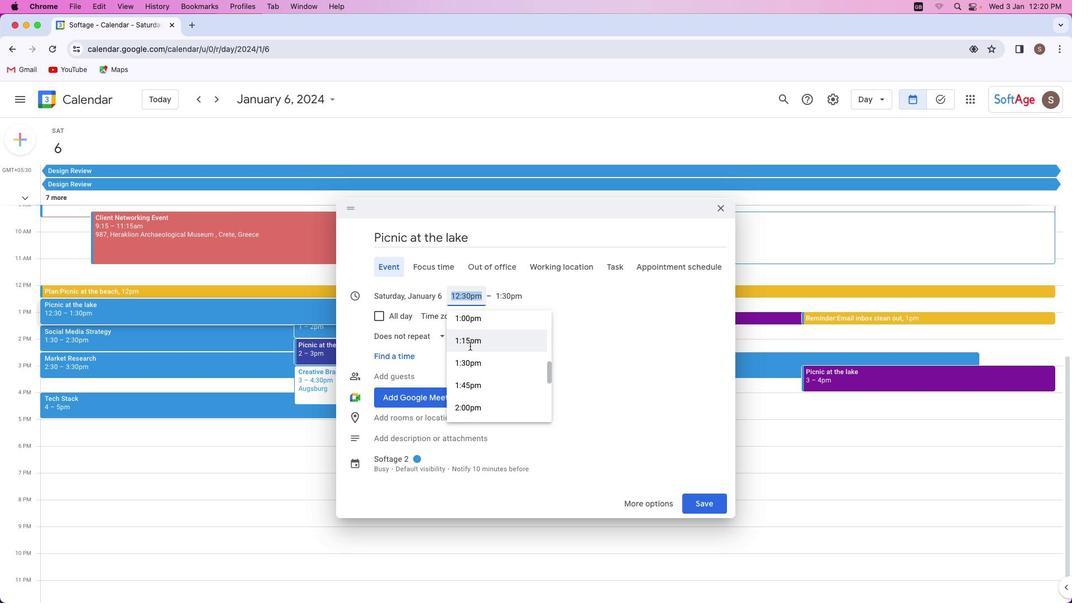 
Action: Mouse scrolled (469, 346) with delta (0, 0)
Screenshot: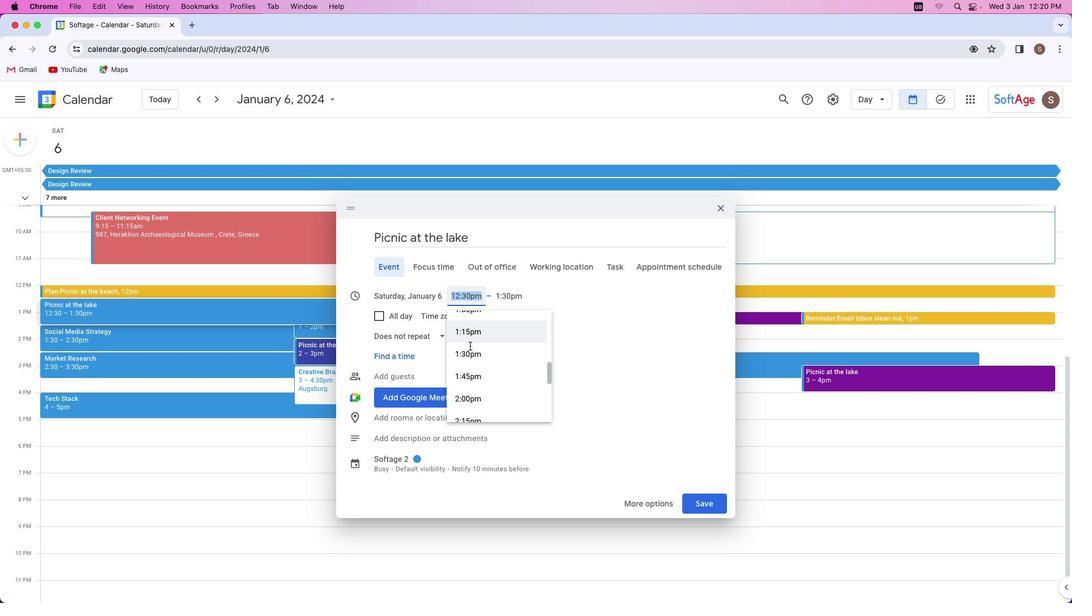 
Action: Mouse scrolled (469, 346) with delta (0, 0)
Screenshot: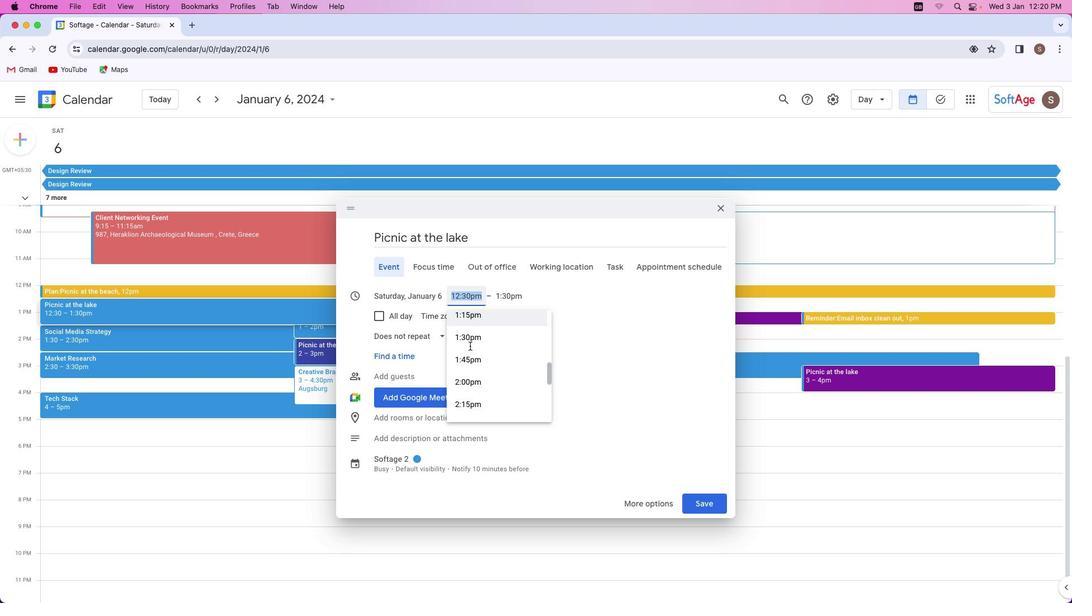 
Action: Mouse moved to (469, 346)
Screenshot: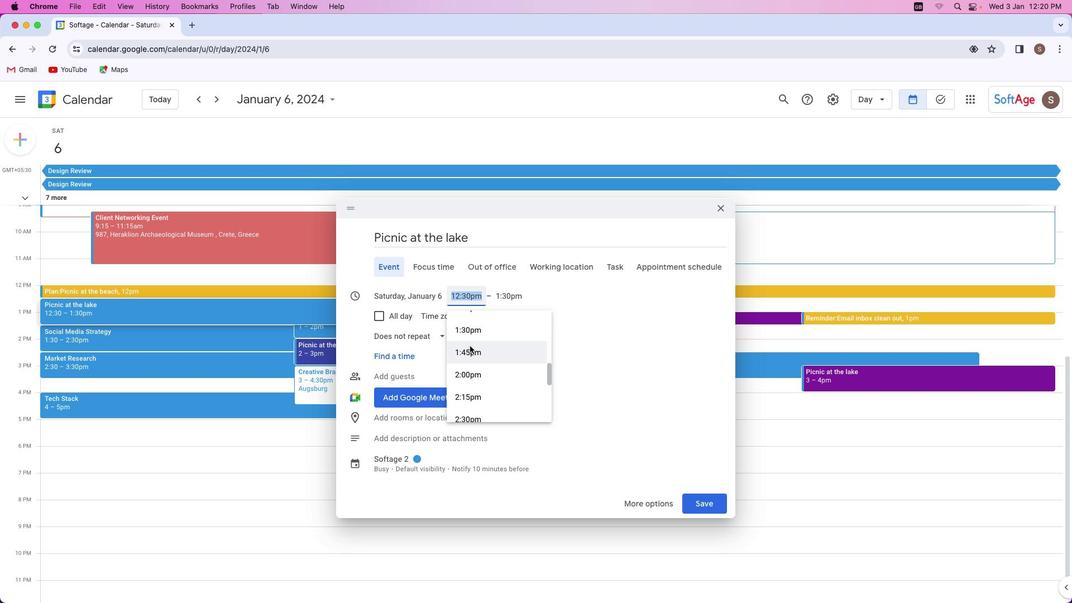 
Action: Mouse scrolled (469, 346) with delta (0, 0)
Screenshot: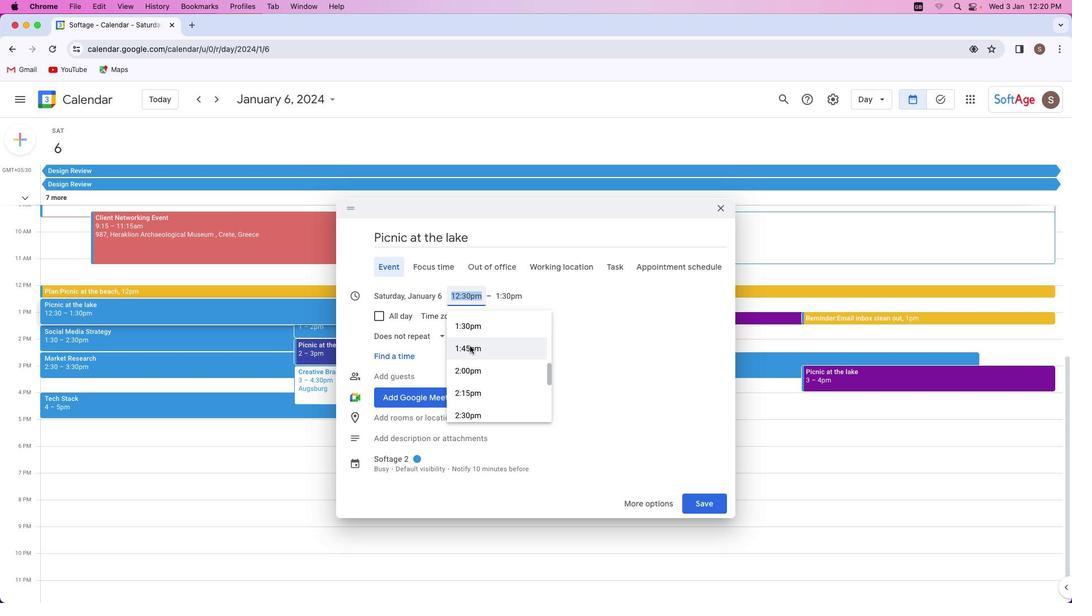 
Action: Mouse scrolled (469, 346) with delta (0, 0)
Screenshot: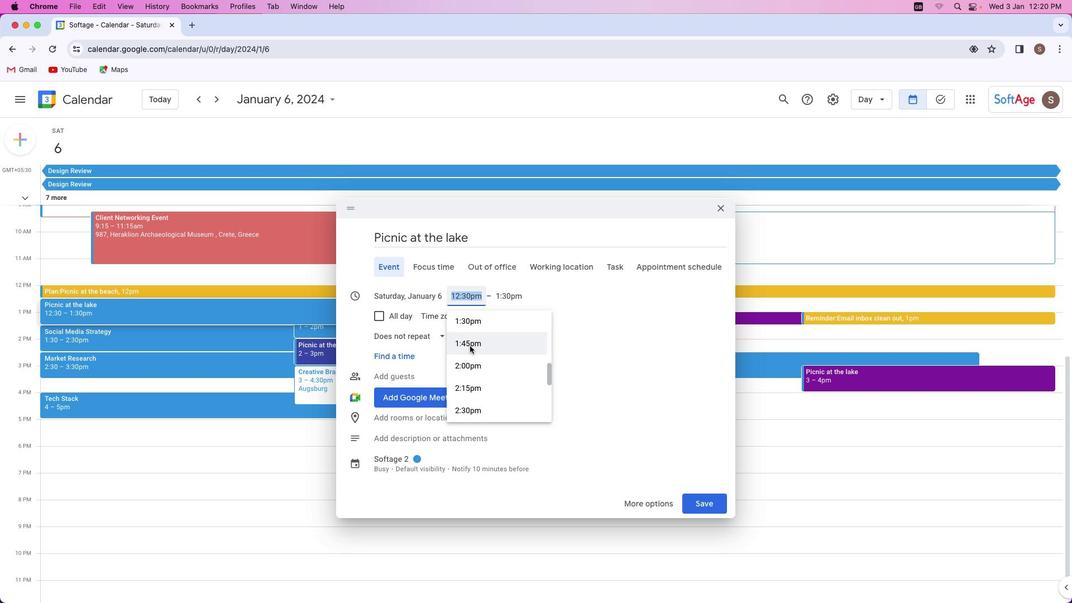 
Action: Mouse scrolled (469, 346) with delta (0, 0)
Screenshot: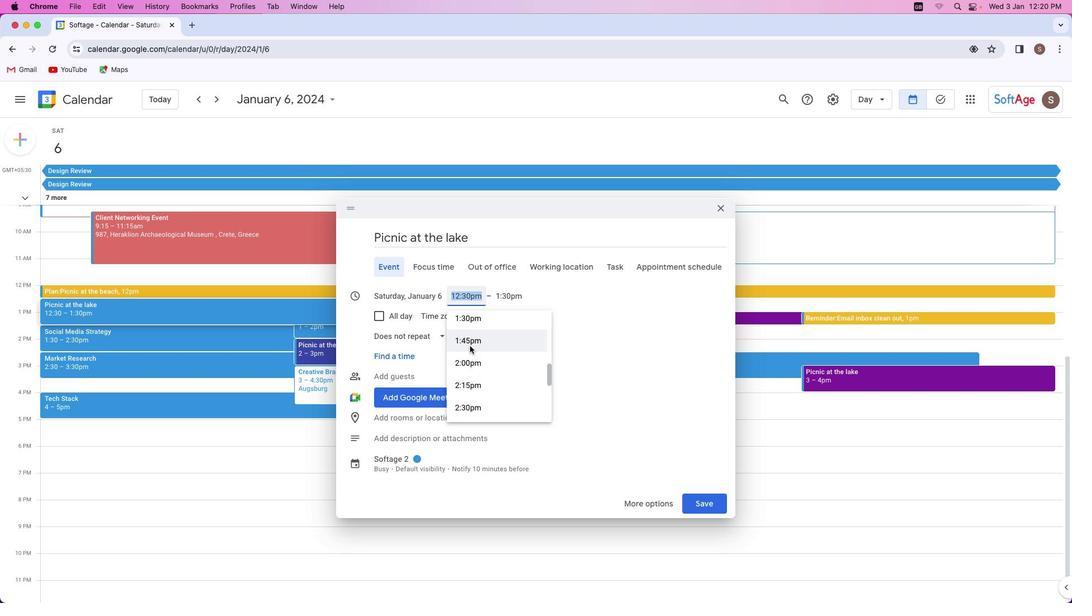 
Action: Mouse moved to (470, 345)
Screenshot: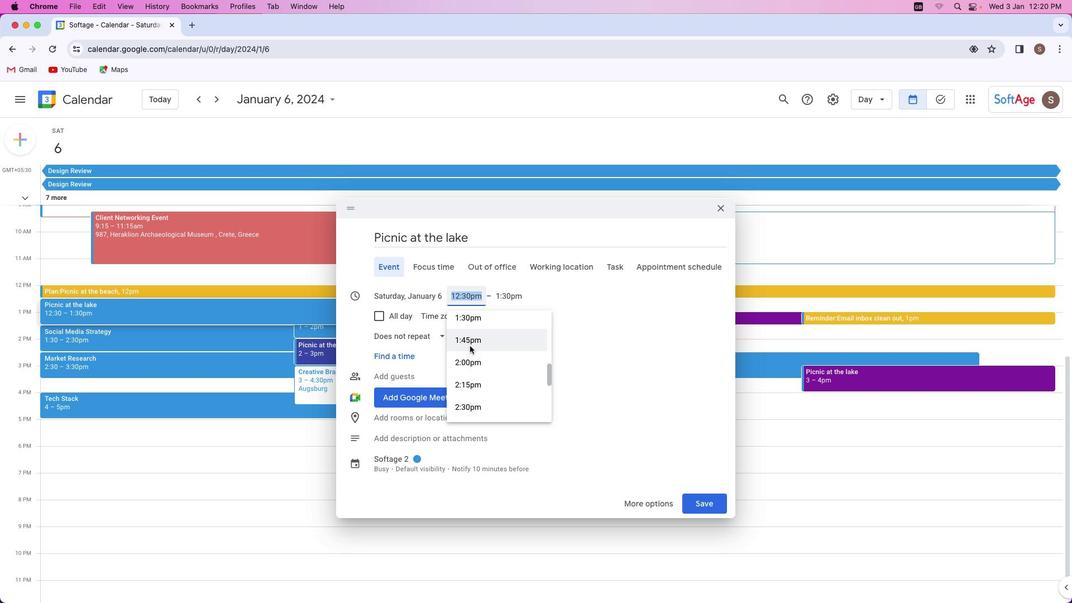 
Action: Mouse scrolled (470, 345) with delta (0, 0)
Screenshot: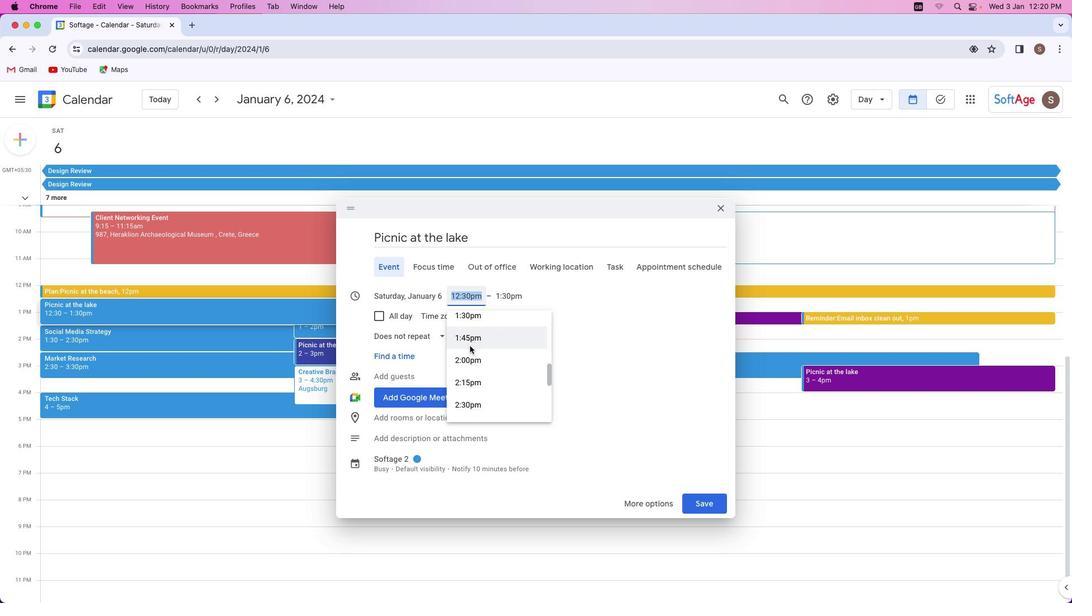 
Action: Mouse scrolled (470, 345) with delta (0, 0)
Screenshot: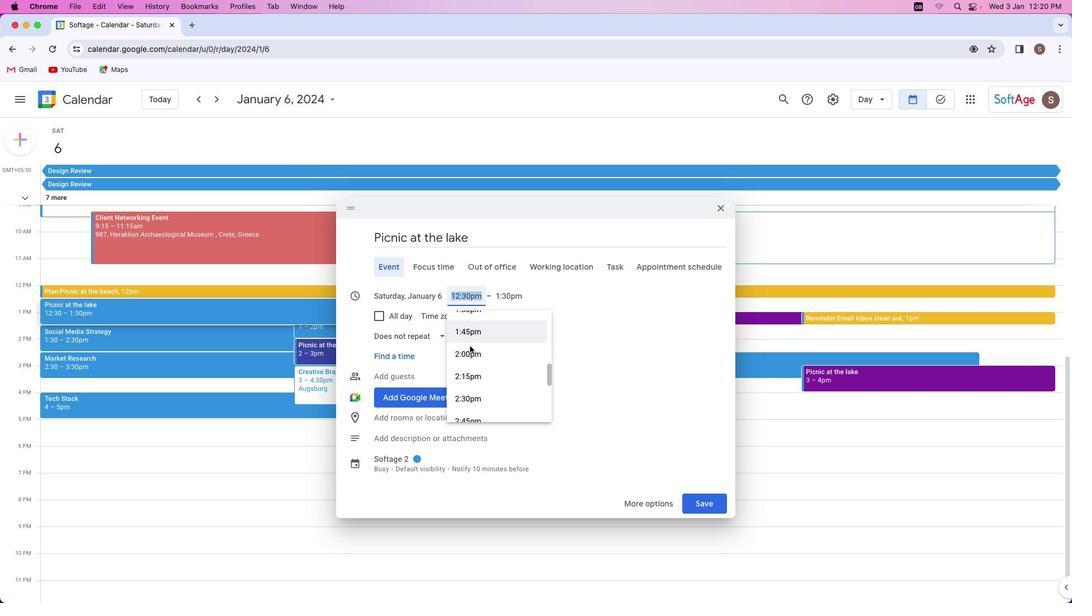 
Action: Mouse scrolled (470, 345) with delta (0, 0)
Screenshot: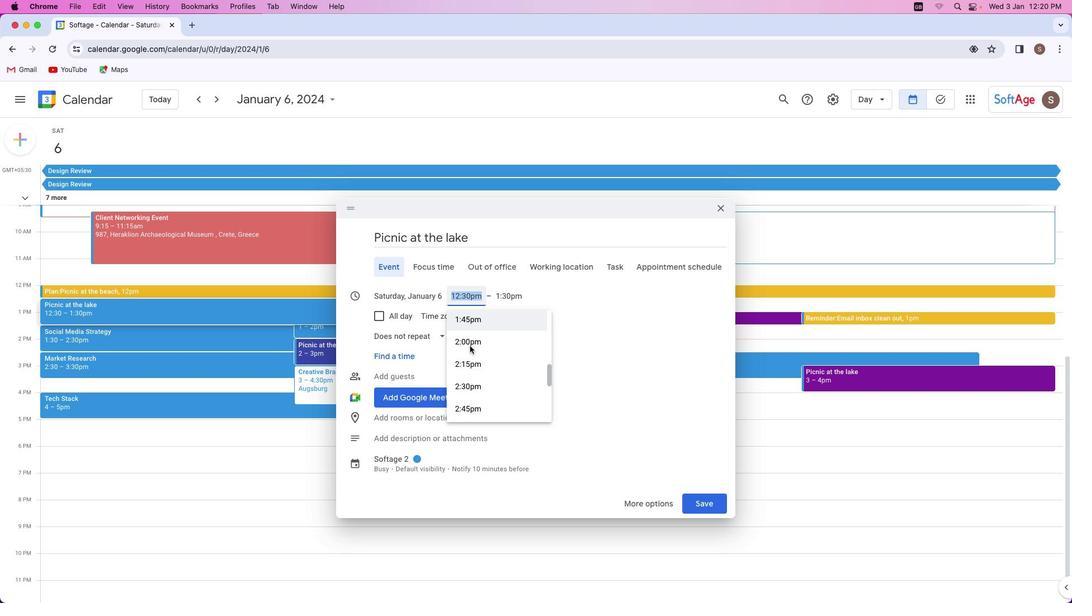 
Action: Mouse moved to (470, 346)
Screenshot: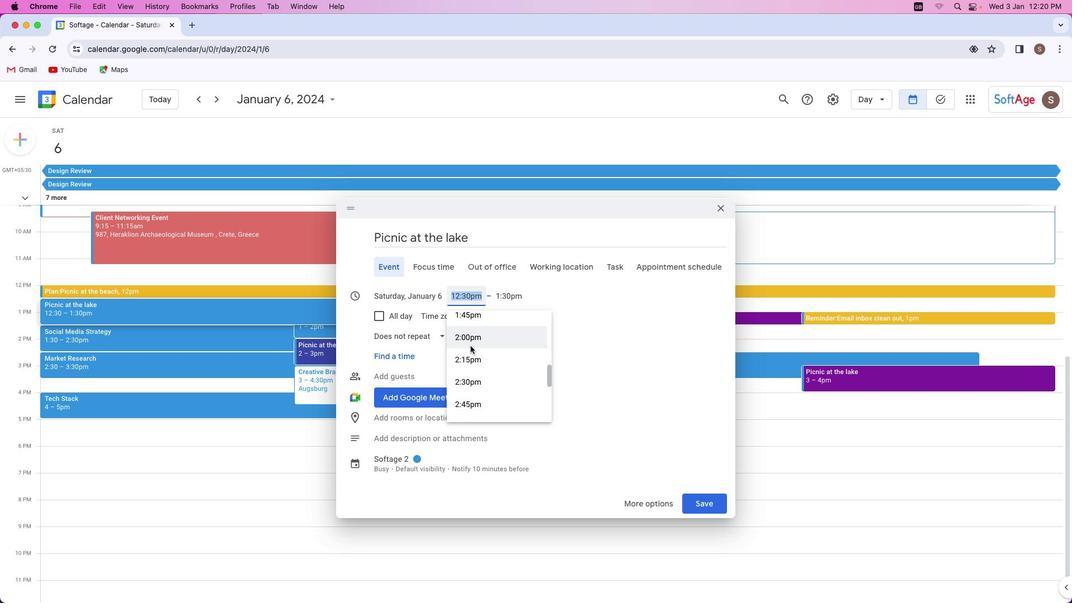 
Action: Mouse scrolled (470, 346) with delta (0, 0)
Screenshot: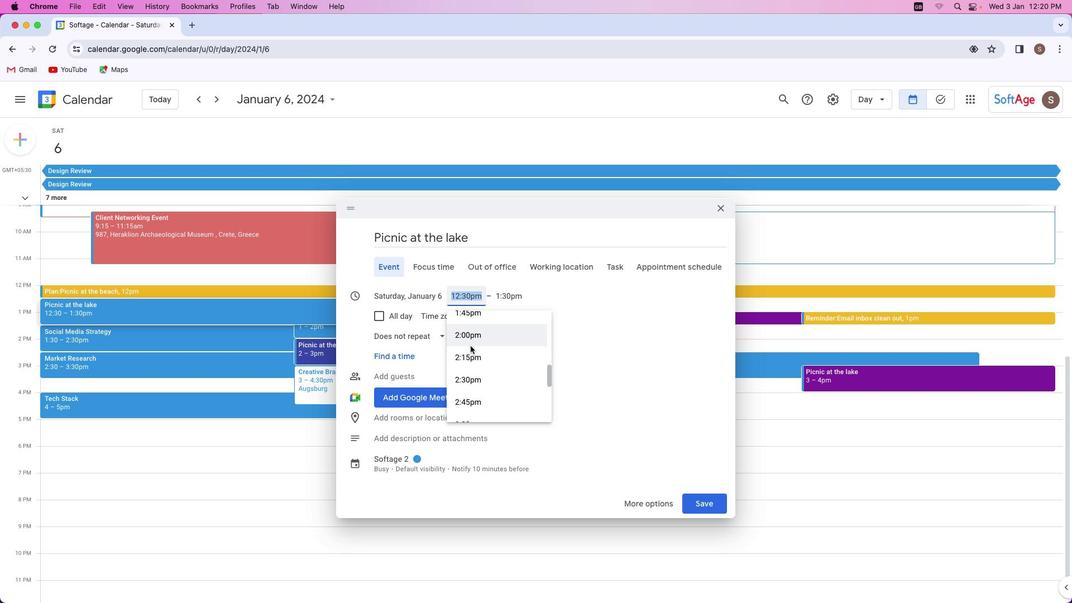 
Action: Mouse scrolled (470, 346) with delta (0, 0)
Screenshot: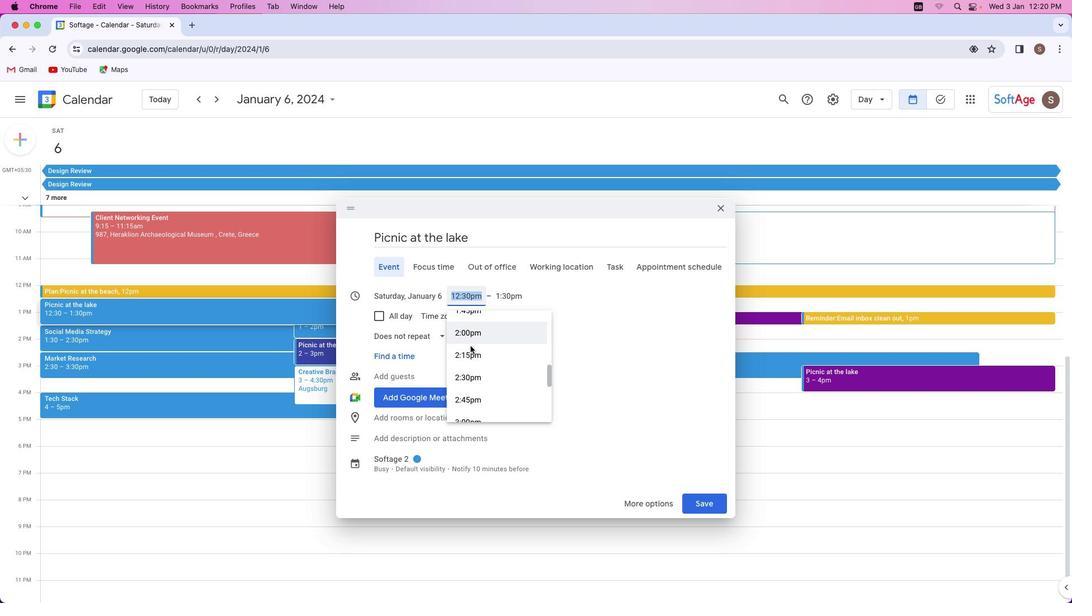 
Action: Mouse scrolled (470, 346) with delta (0, 0)
Screenshot: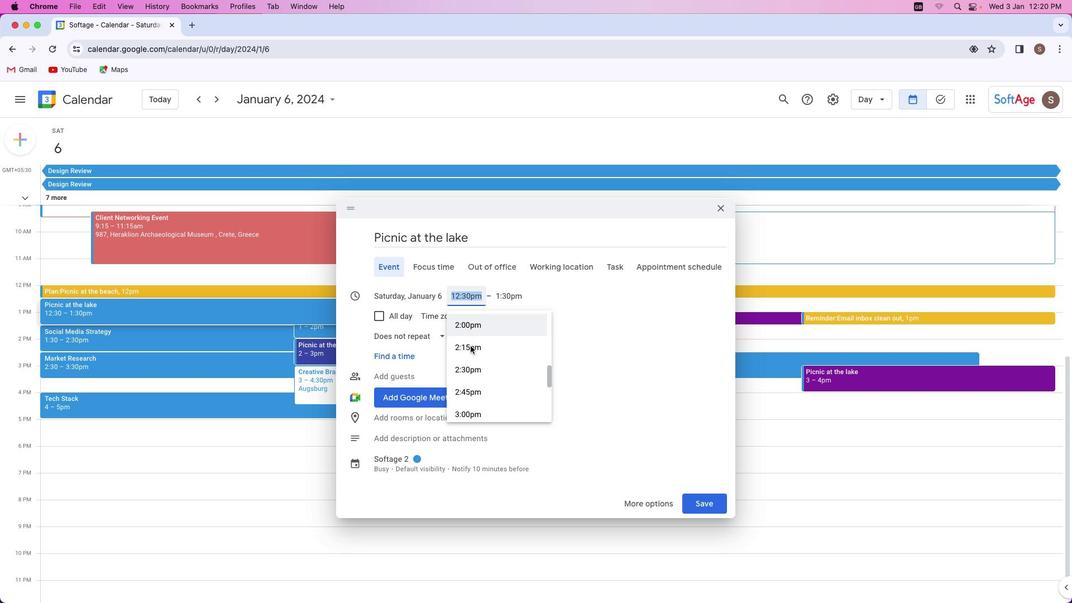 
Action: Mouse scrolled (470, 346) with delta (0, 0)
Screenshot: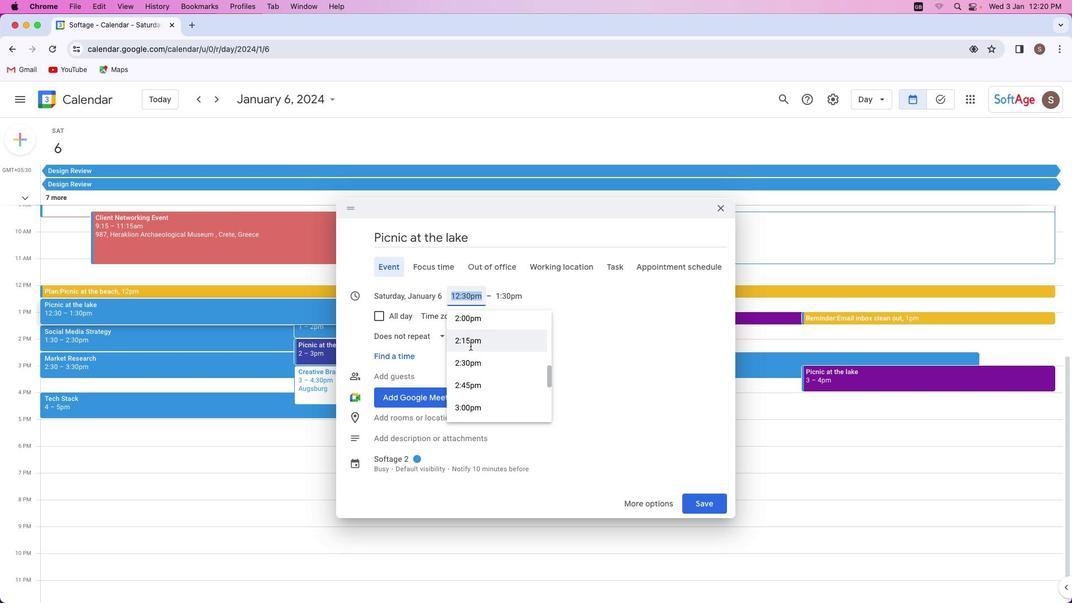 
Action: Mouse scrolled (470, 346) with delta (0, 0)
Screenshot: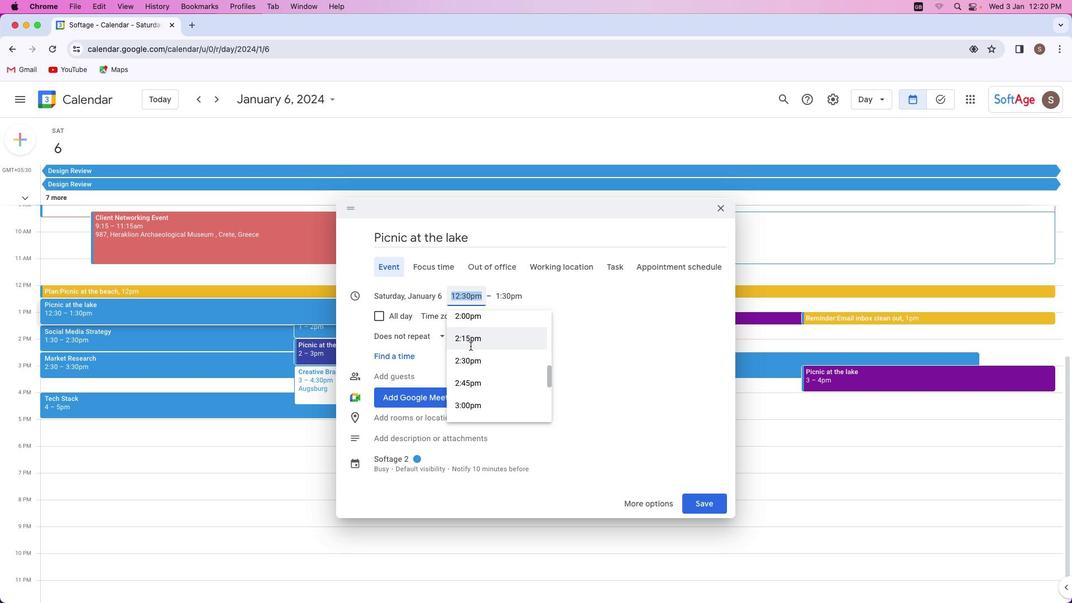 
Action: Mouse scrolled (470, 346) with delta (0, 0)
Screenshot: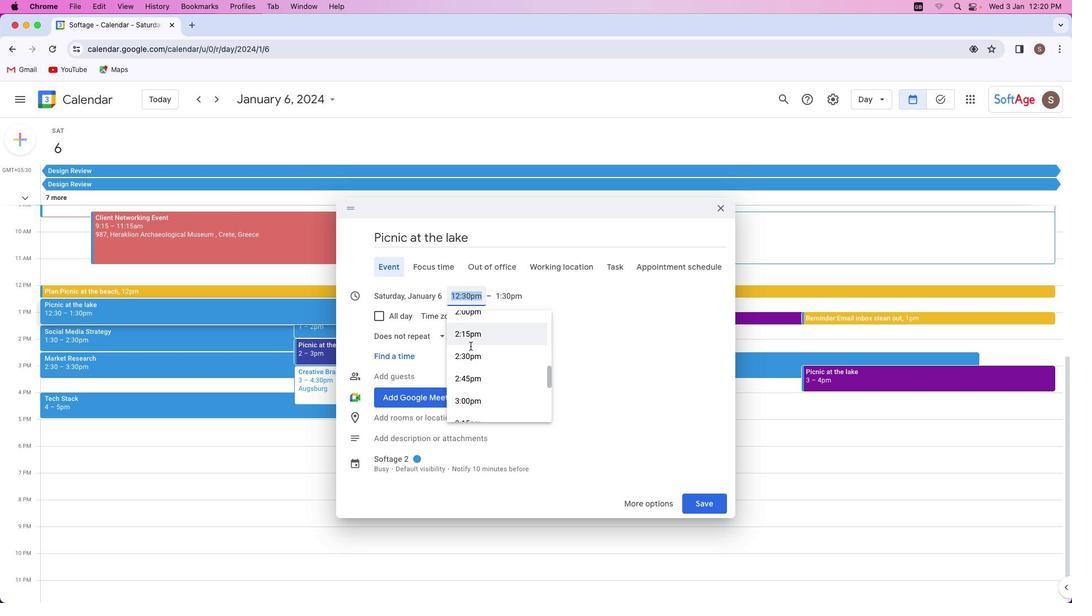 
Action: Mouse scrolled (470, 346) with delta (0, 0)
Screenshot: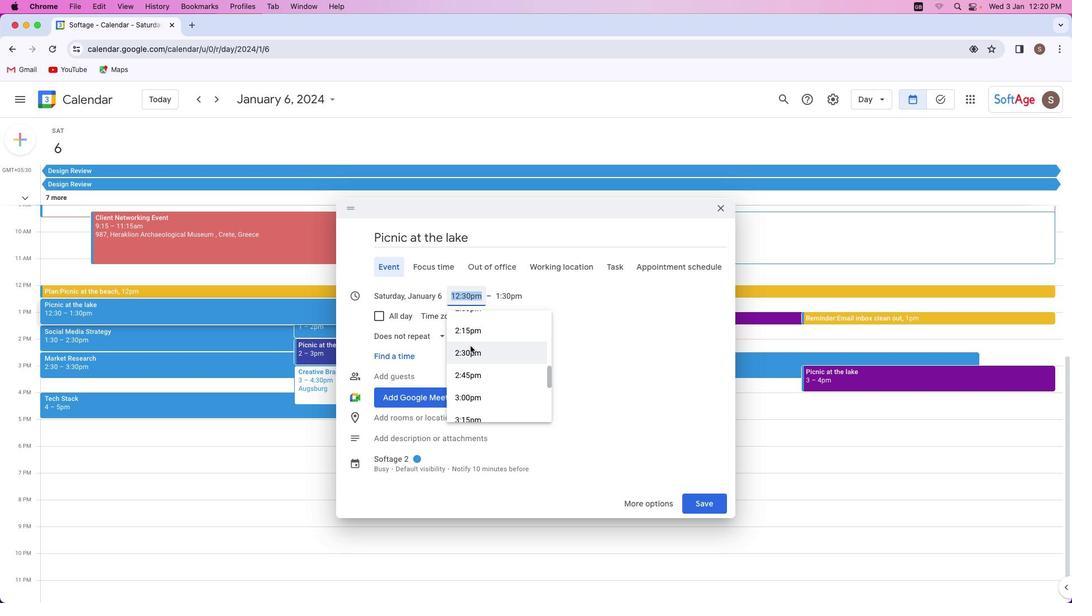 
Action: Mouse scrolled (470, 346) with delta (0, 0)
Screenshot: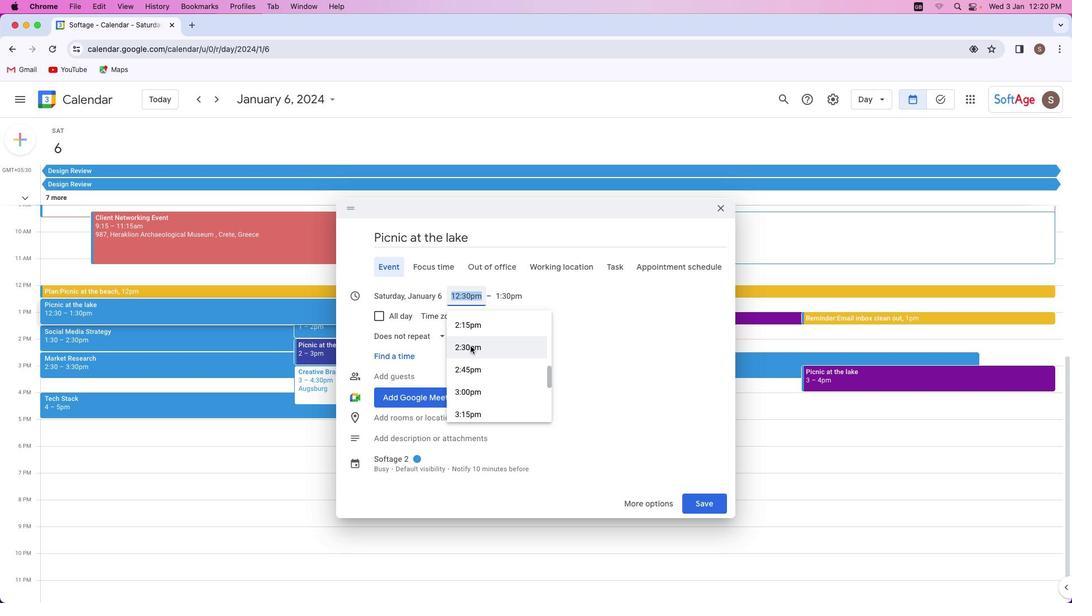 
Action: Mouse scrolled (470, 346) with delta (0, 0)
Screenshot: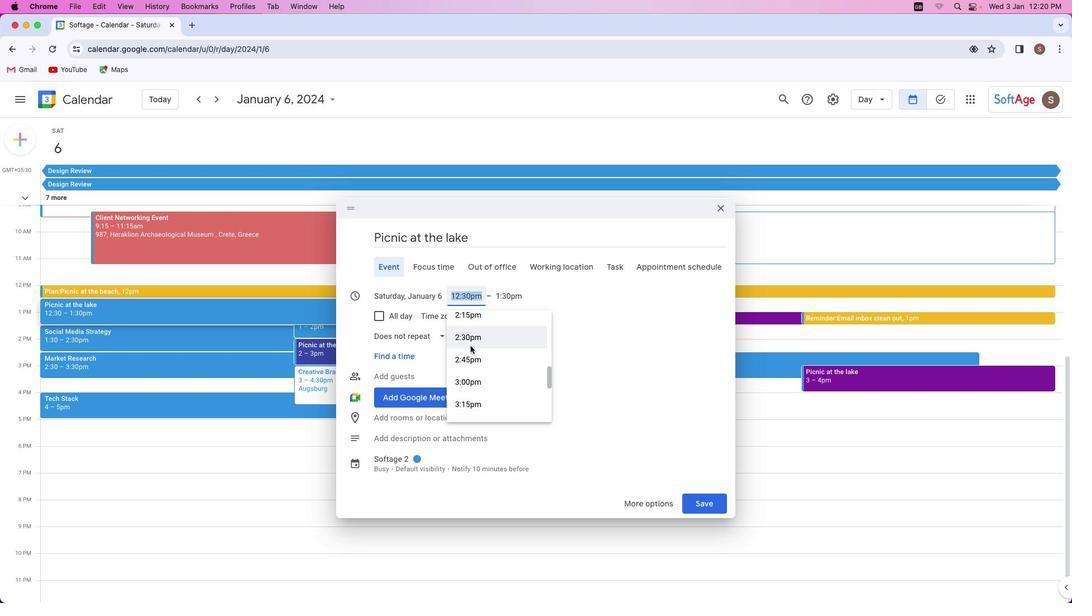 
Action: Mouse scrolled (470, 346) with delta (0, 0)
Screenshot: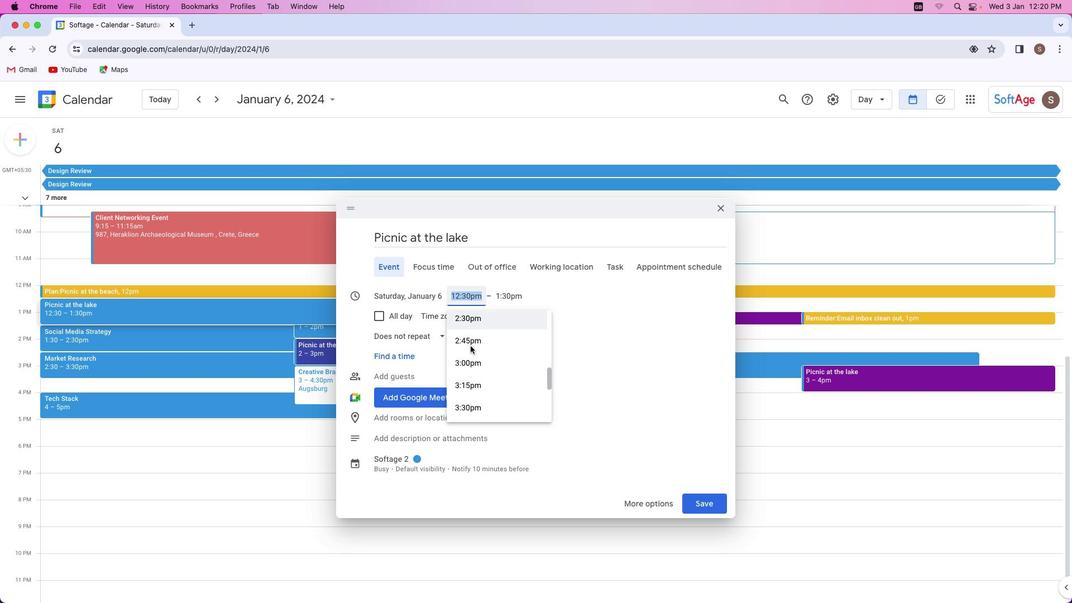
Action: Mouse moved to (472, 346)
Screenshot: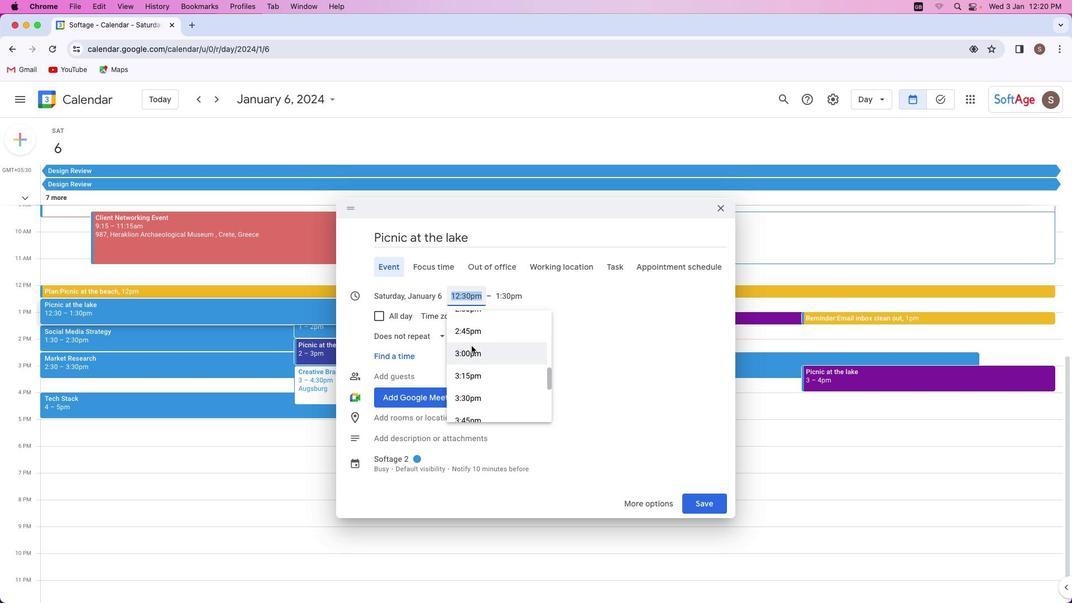 
Action: Mouse scrolled (472, 346) with delta (0, 0)
Screenshot: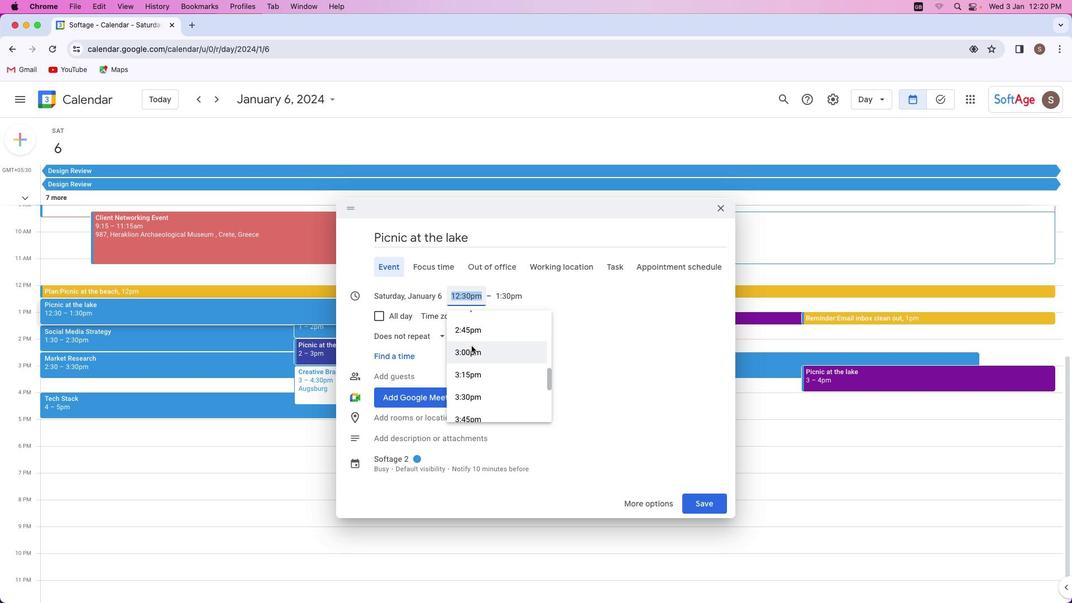 
Action: Mouse scrolled (472, 346) with delta (0, 0)
Screenshot: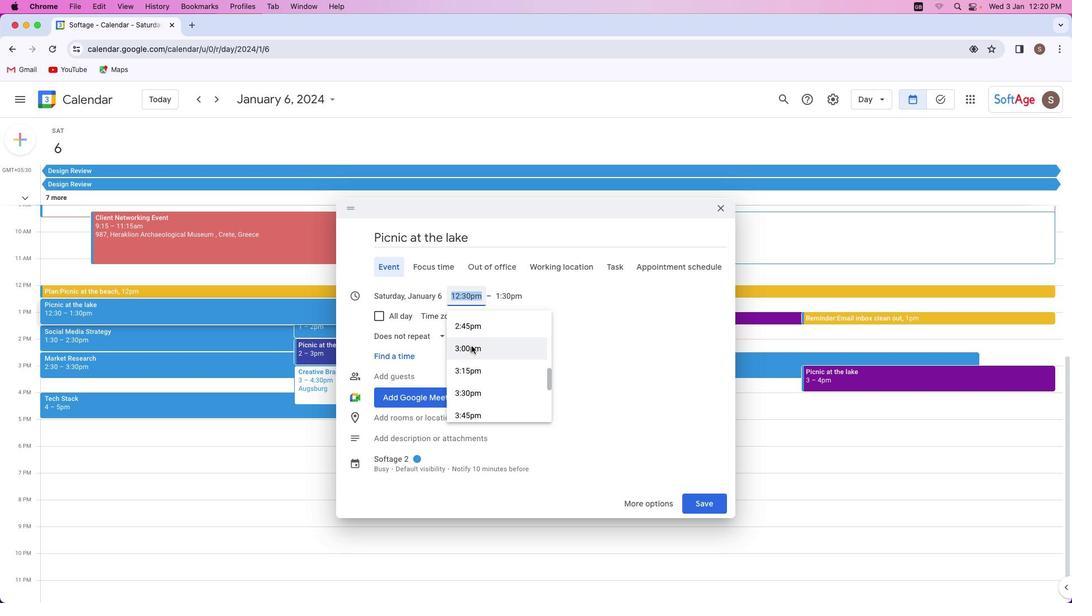 
Action: Mouse scrolled (472, 346) with delta (0, 0)
Screenshot: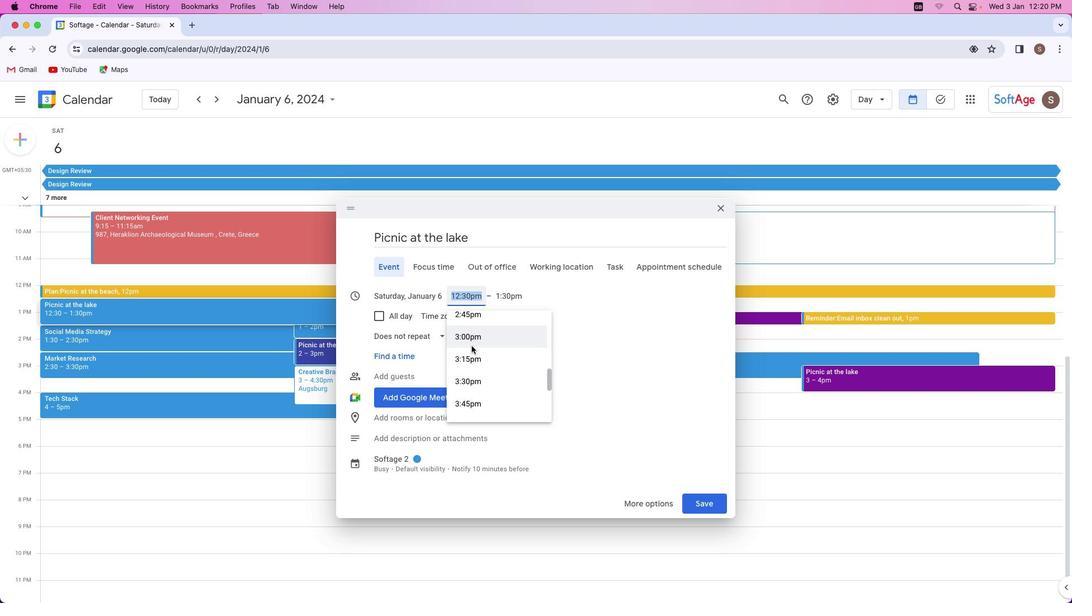 
Action: Mouse moved to (472, 346)
Screenshot: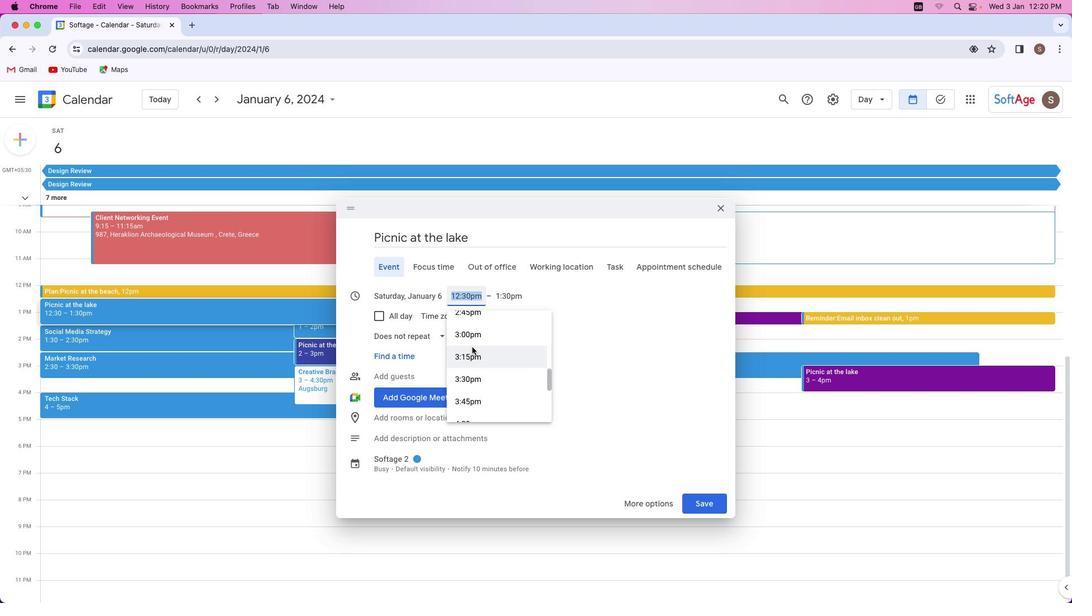 
Action: Mouse scrolled (472, 346) with delta (0, 0)
Screenshot: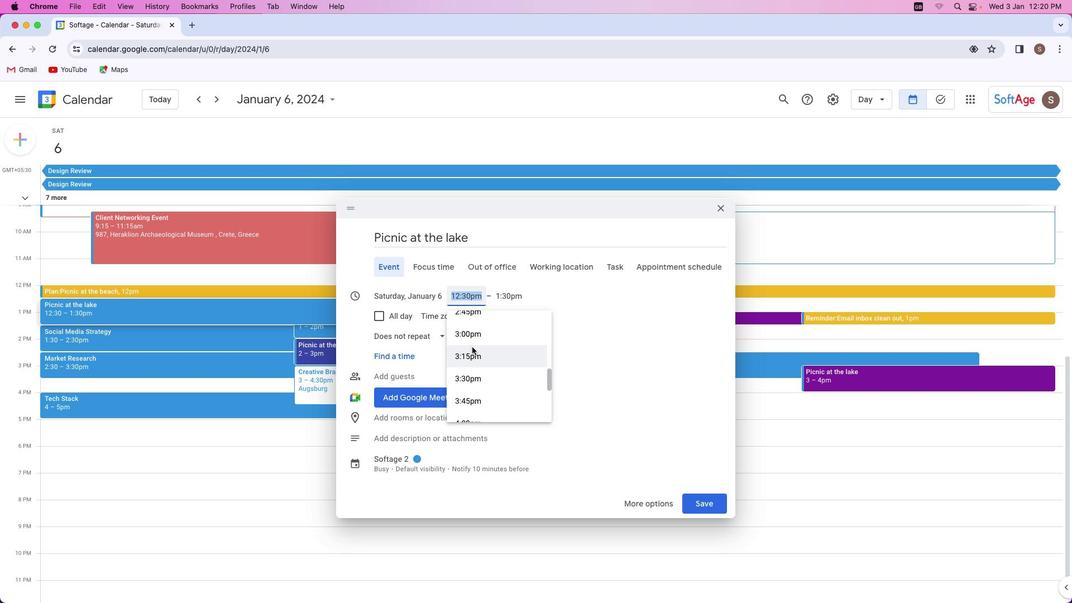 
Action: Mouse scrolled (472, 346) with delta (0, 0)
Screenshot: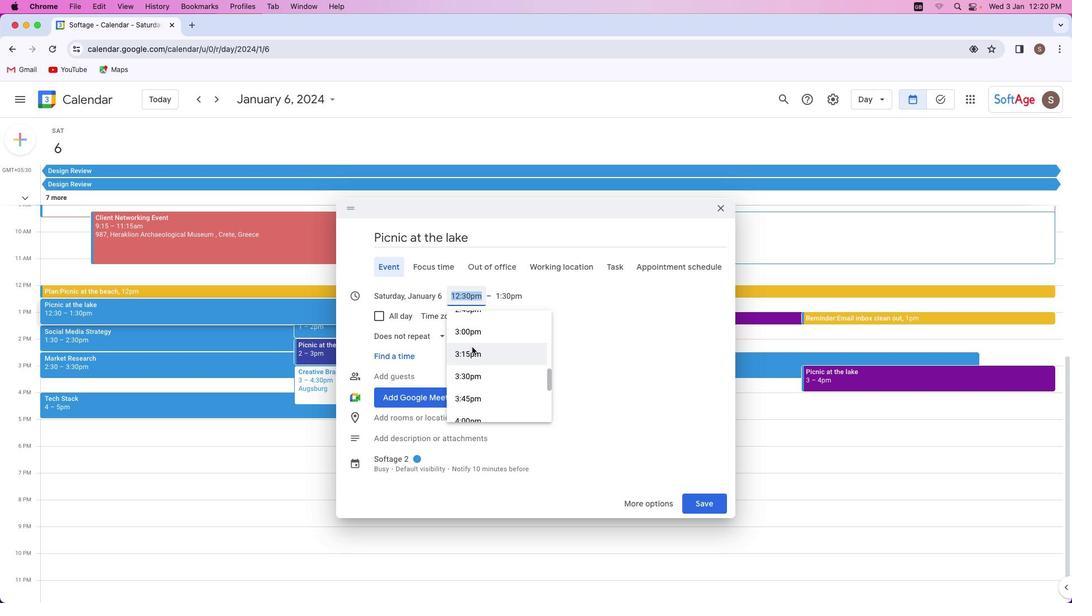
Action: Mouse scrolled (472, 346) with delta (0, 0)
Screenshot: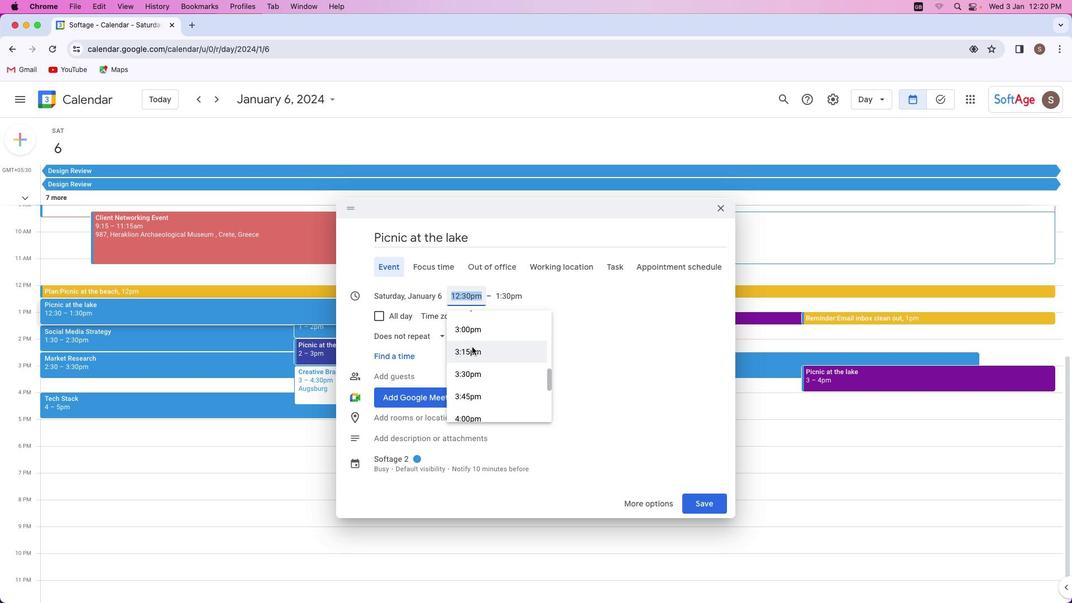 
Action: Mouse scrolled (472, 346) with delta (0, 0)
Screenshot: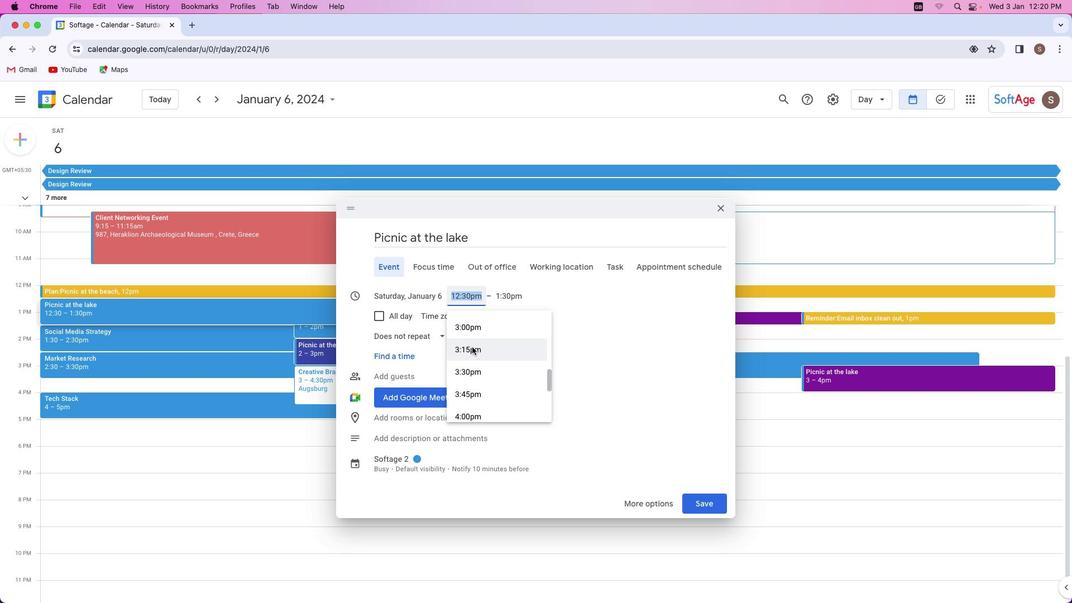 
Action: Mouse moved to (473, 346)
Screenshot: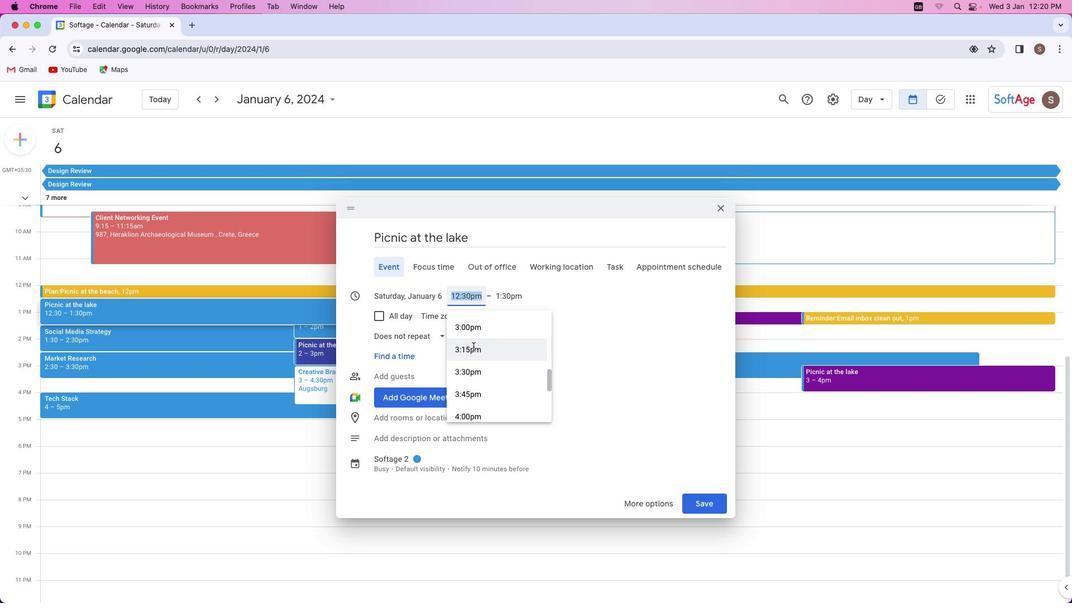 
Action: Mouse scrolled (473, 346) with delta (0, 0)
Screenshot: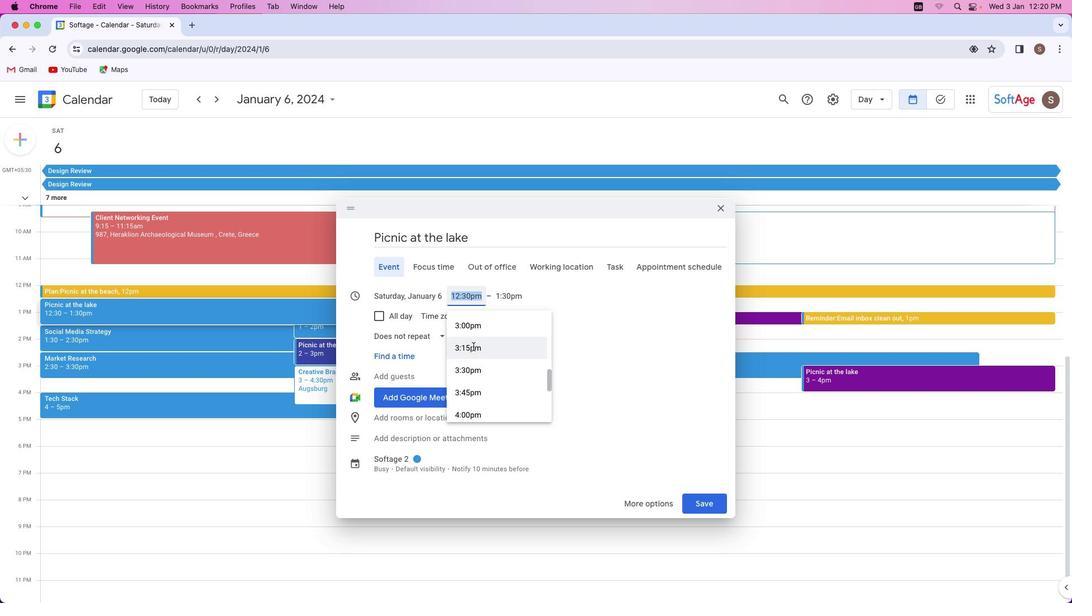 
Action: Mouse scrolled (473, 346) with delta (0, 0)
Screenshot: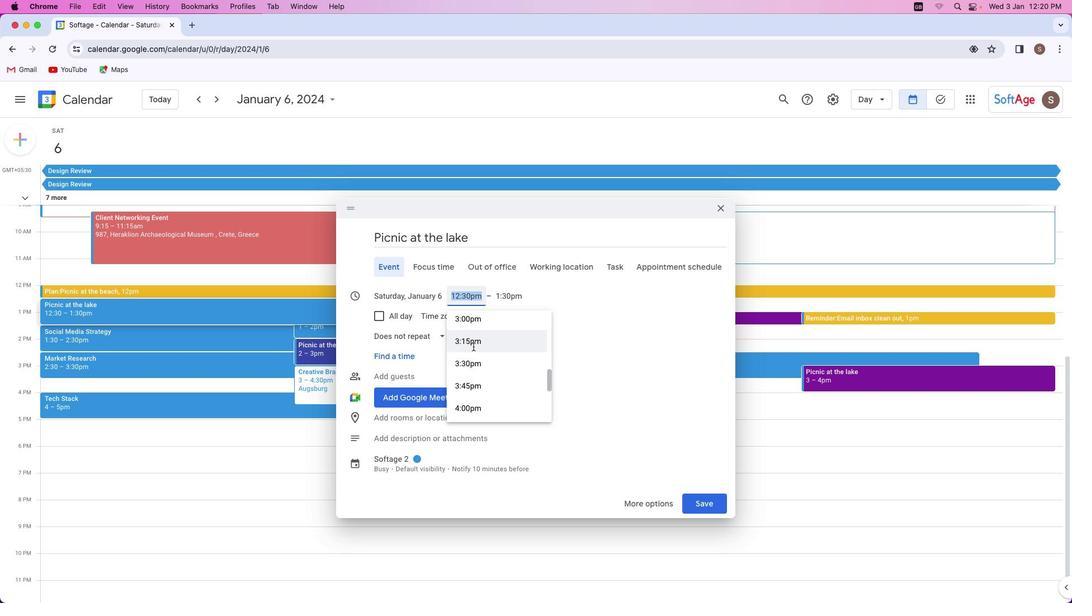 
Action: Mouse scrolled (473, 346) with delta (0, 0)
Screenshot: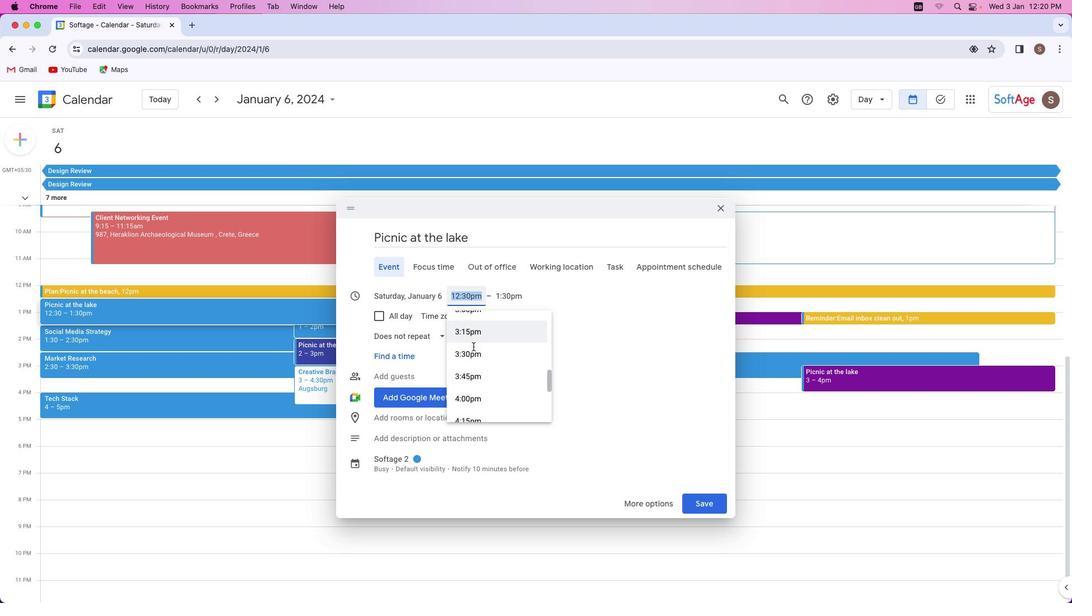 
Action: Mouse moved to (473, 392)
Screenshot: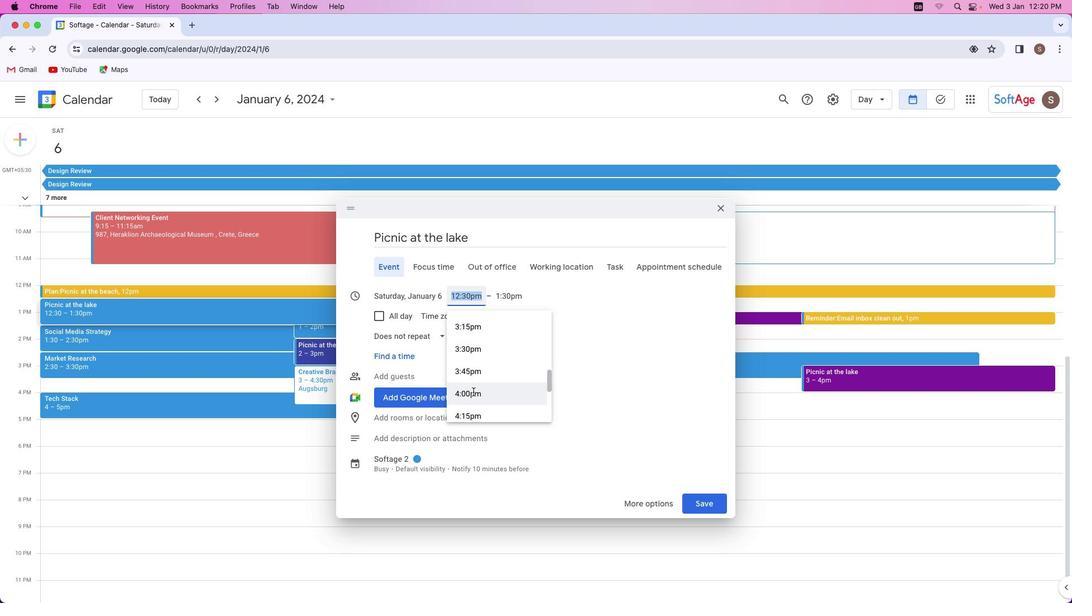 
Action: Mouse pressed left at (473, 392)
Screenshot: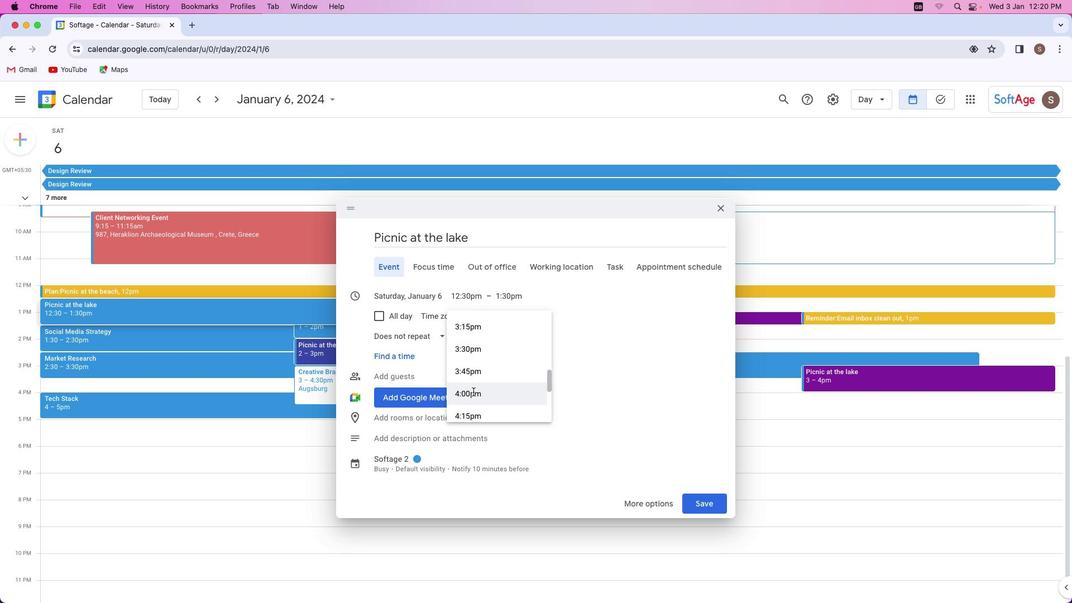 
Action: Mouse moved to (399, 454)
Screenshot: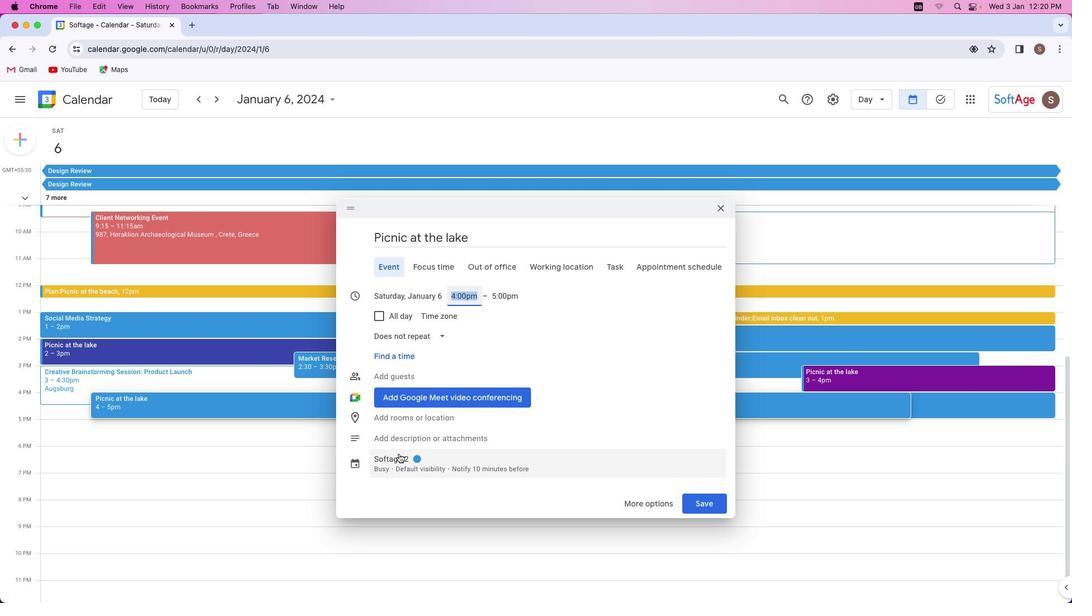 
Action: Mouse pressed left at (399, 454)
Screenshot: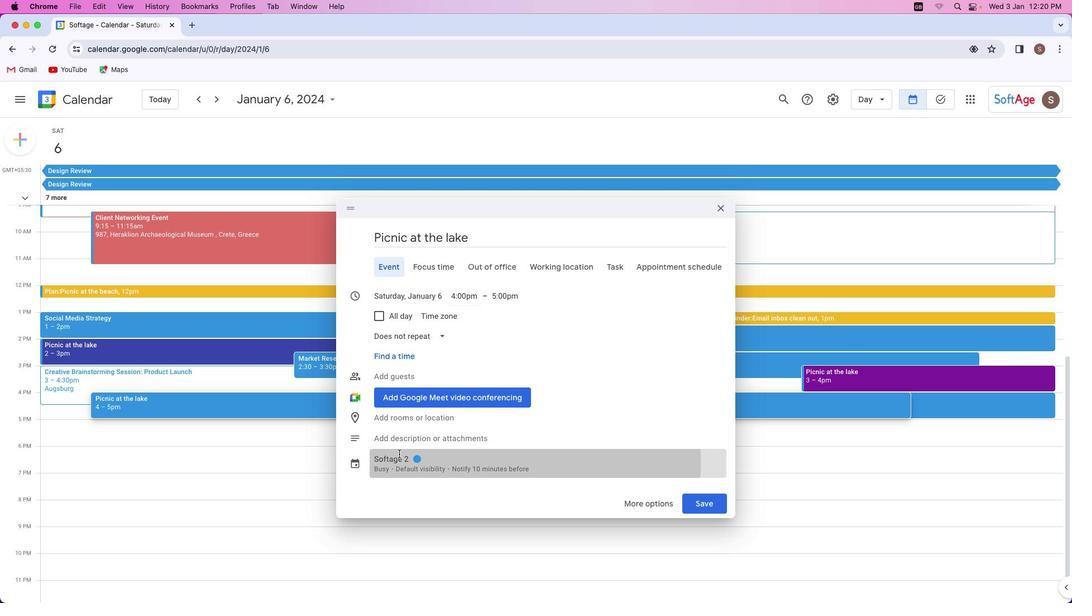 
Action: Mouse moved to (443, 438)
Screenshot: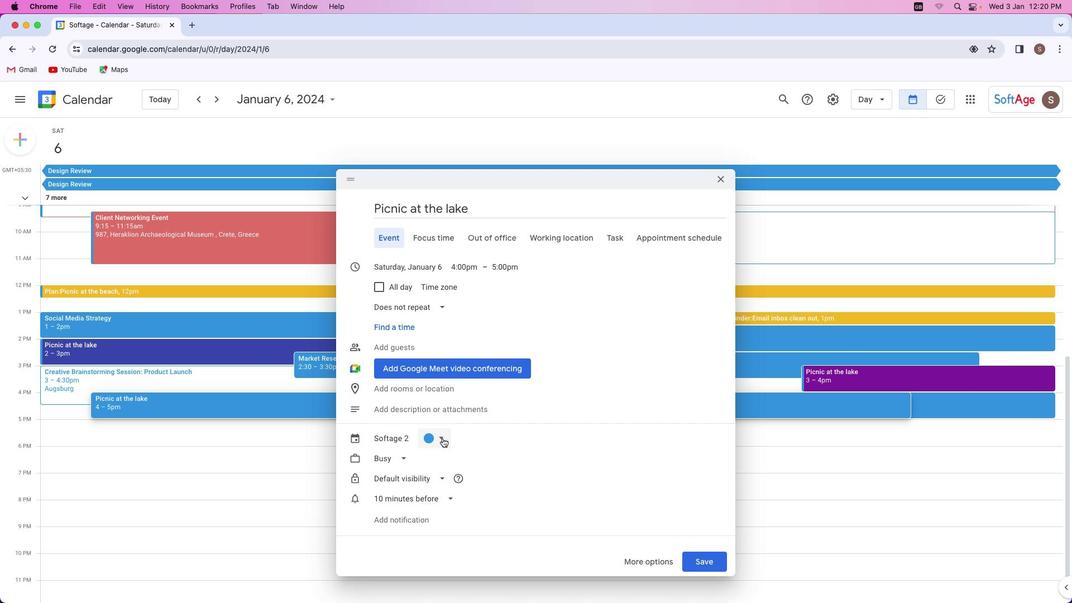 
Action: Mouse pressed left at (443, 438)
Screenshot: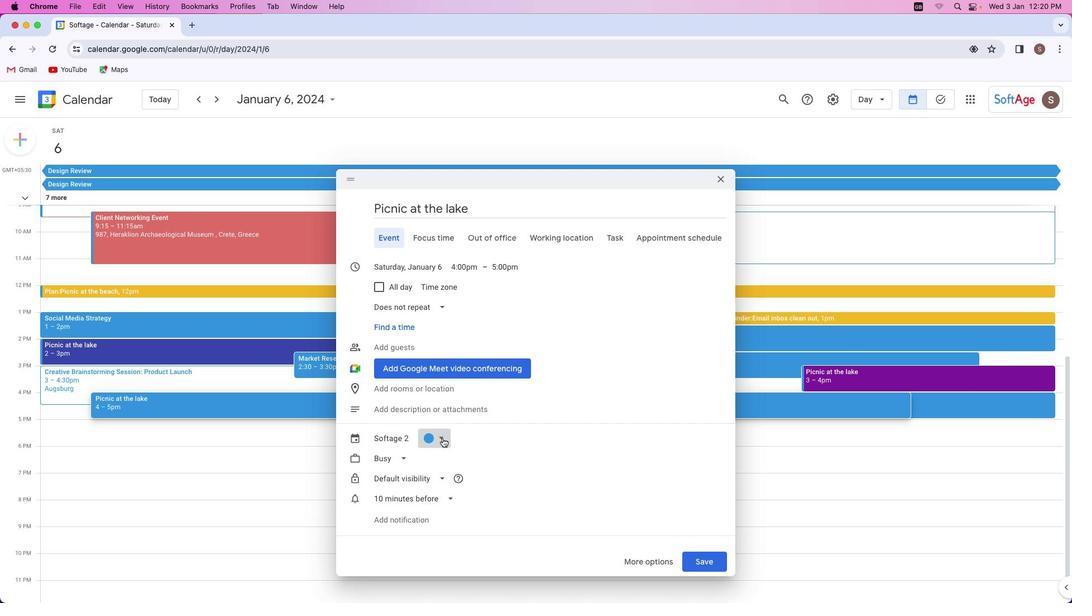 
Action: Mouse moved to (458, 457)
Screenshot: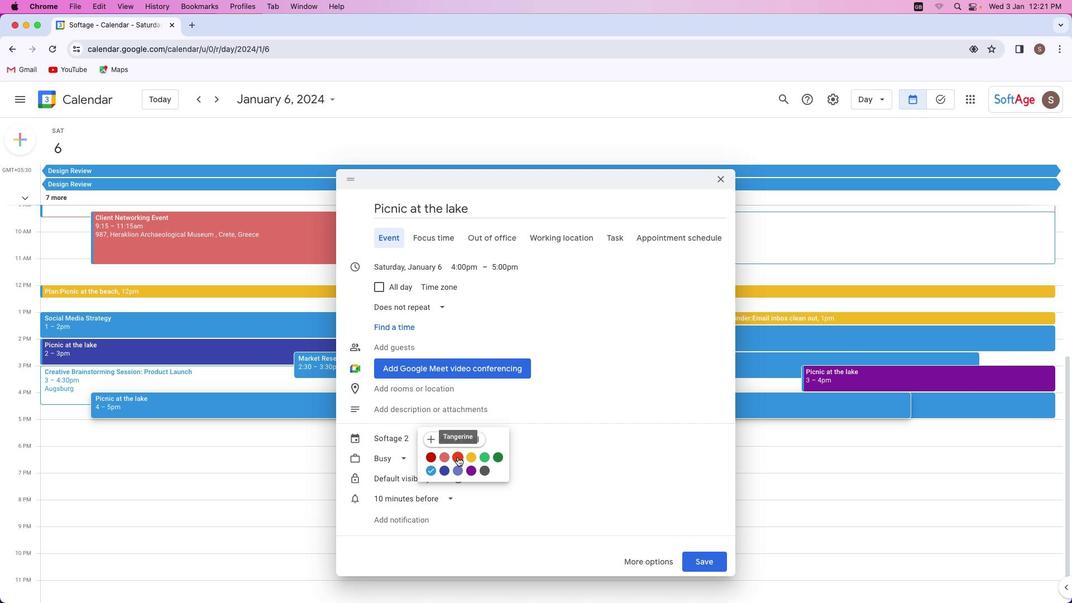 
Action: Mouse pressed left at (458, 457)
Screenshot: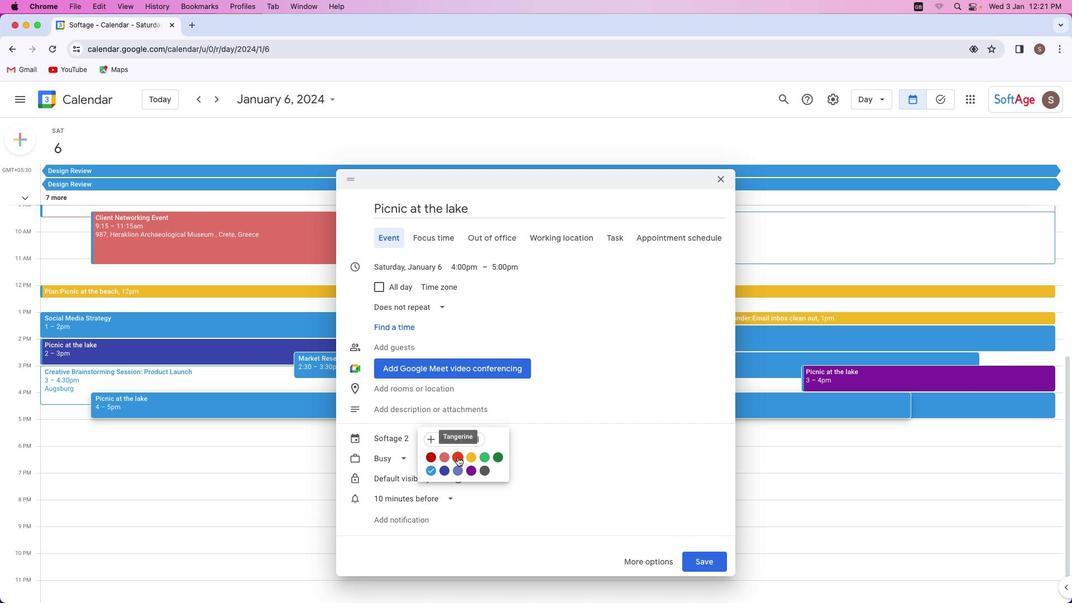 
Action: Mouse moved to (708, 564)
Screenshot: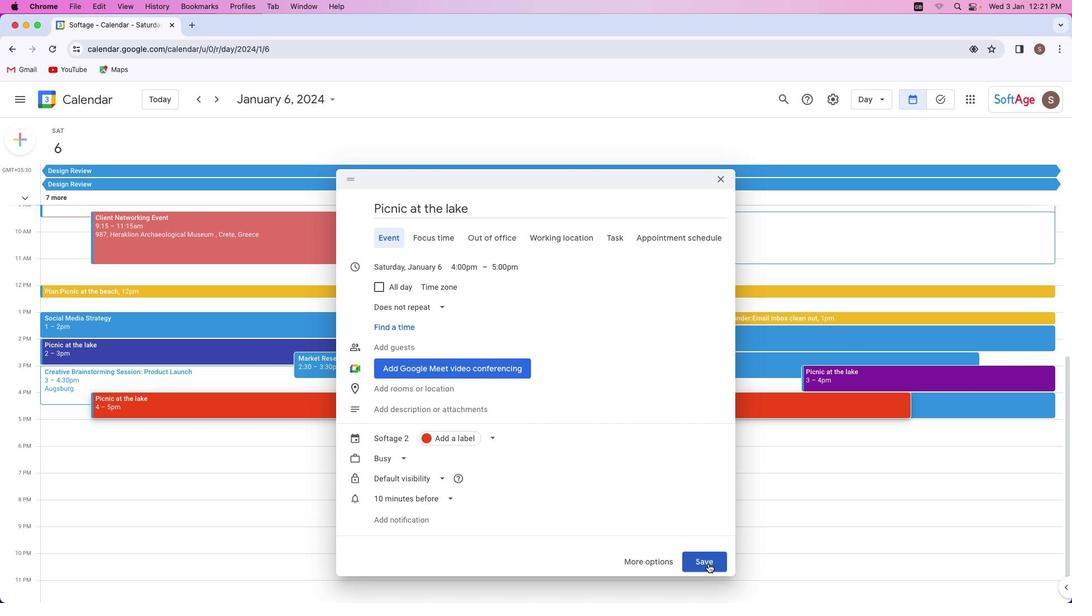 
Action: Mouse pressed left at (708, 564)
Screenshot: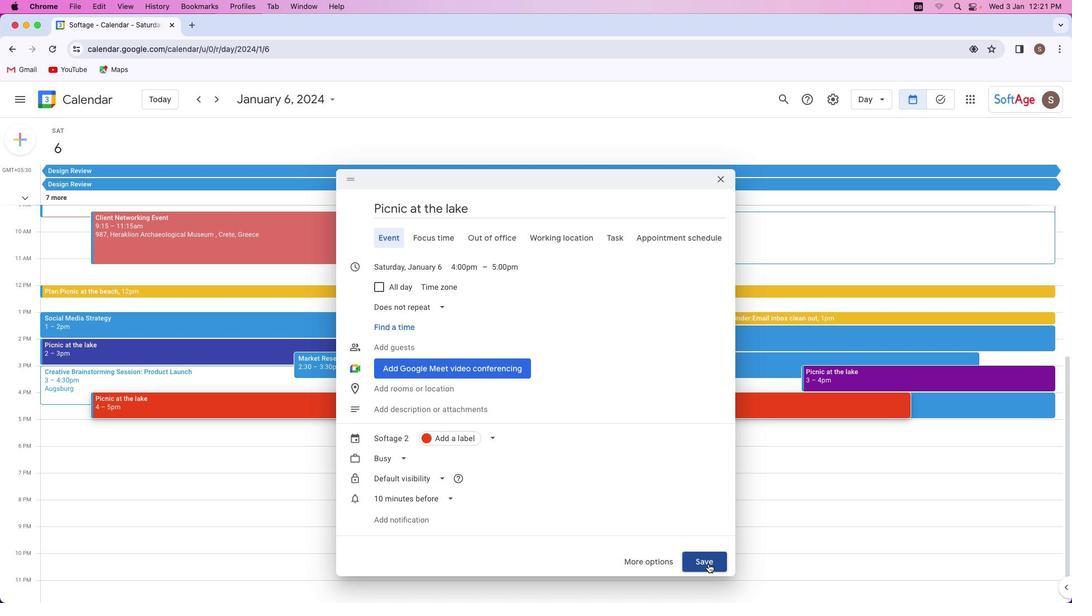 
Action: Mouse moved to (115, 398)
Screenshot: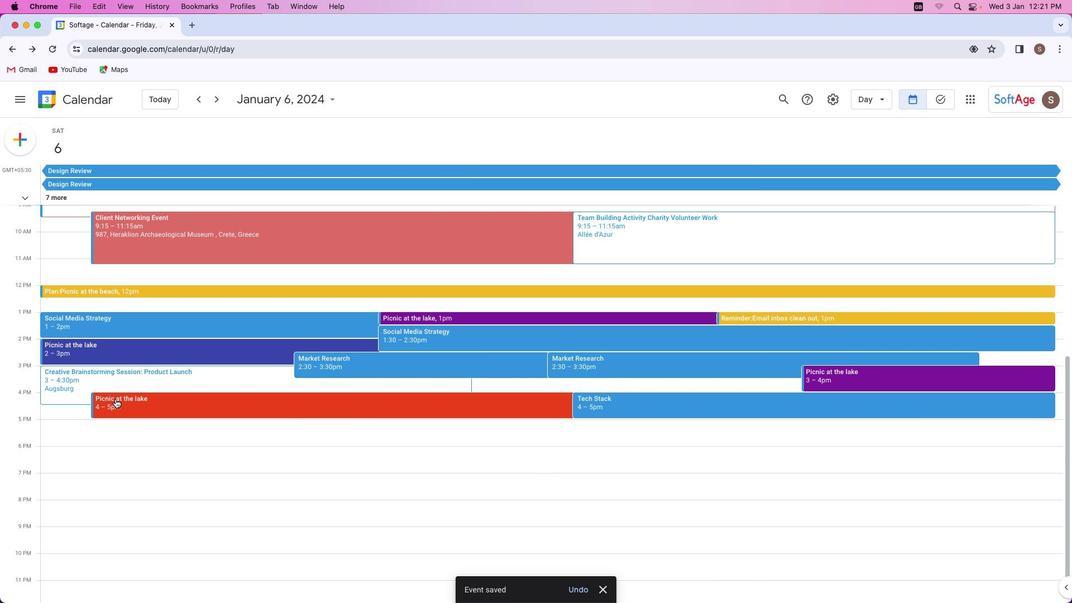 
Action: Mouse pressed left at (115, 398)
Screenshot: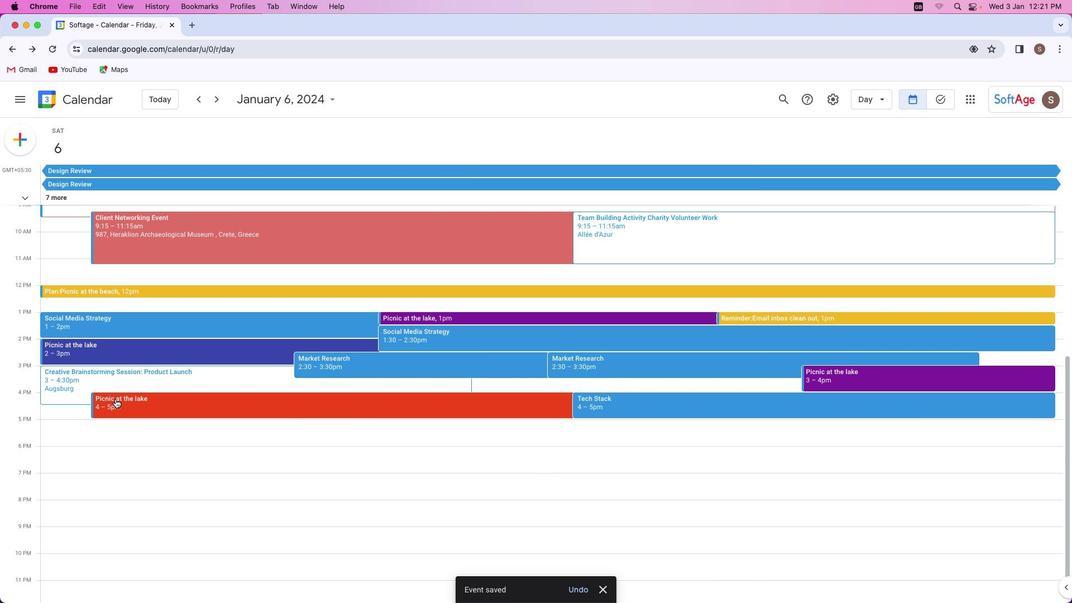 
Action: Mouse moved to (519, 320)
Screenshot: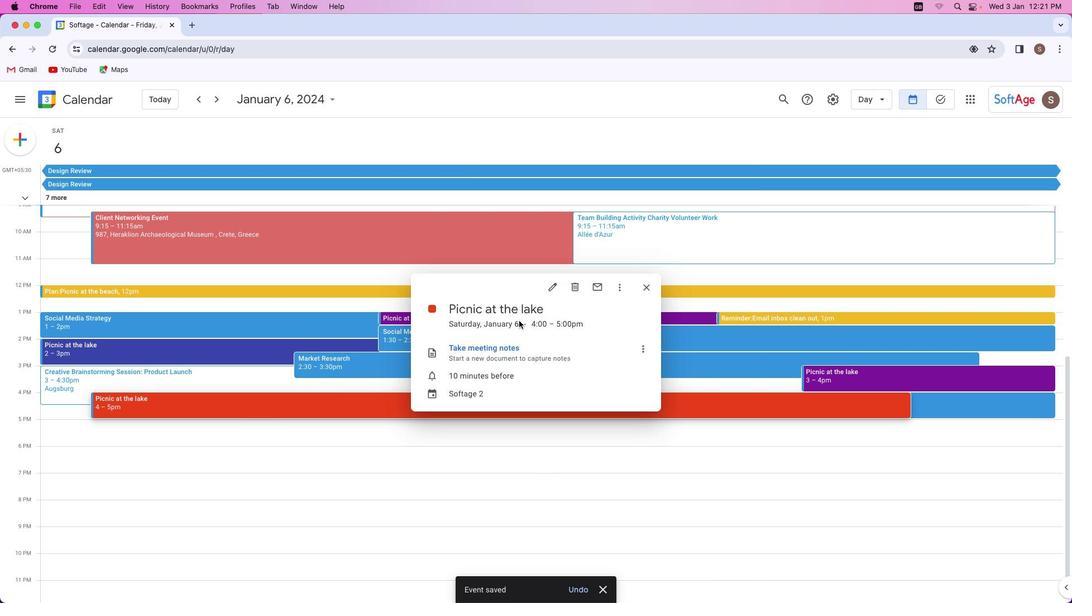 
Action: Mouse pressed left at (519, 320)
Screenshot: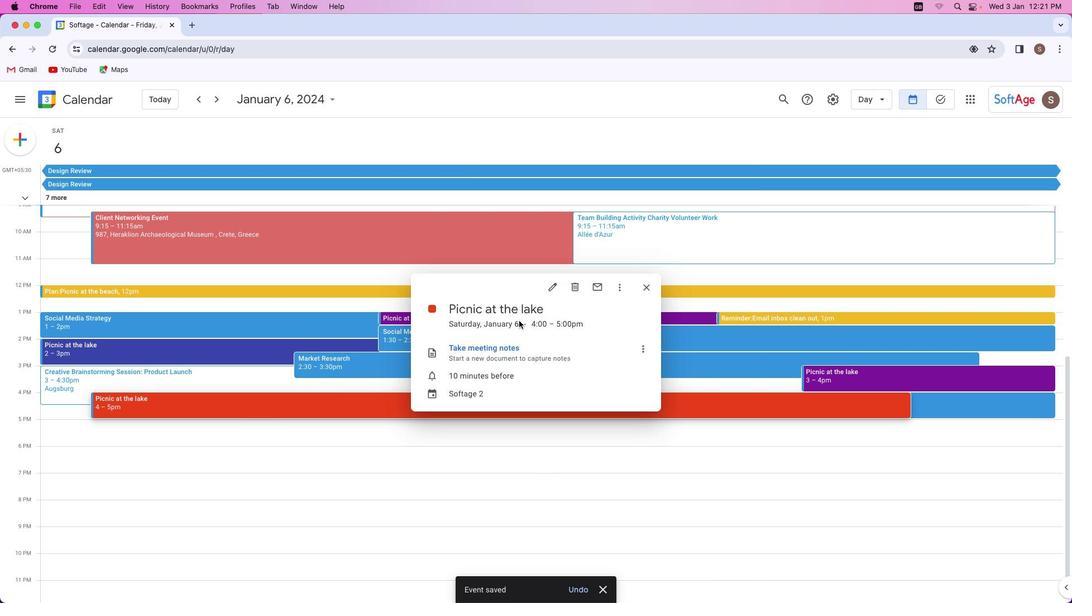 
Action: Mouse moved to (532, 324)
Screenshot: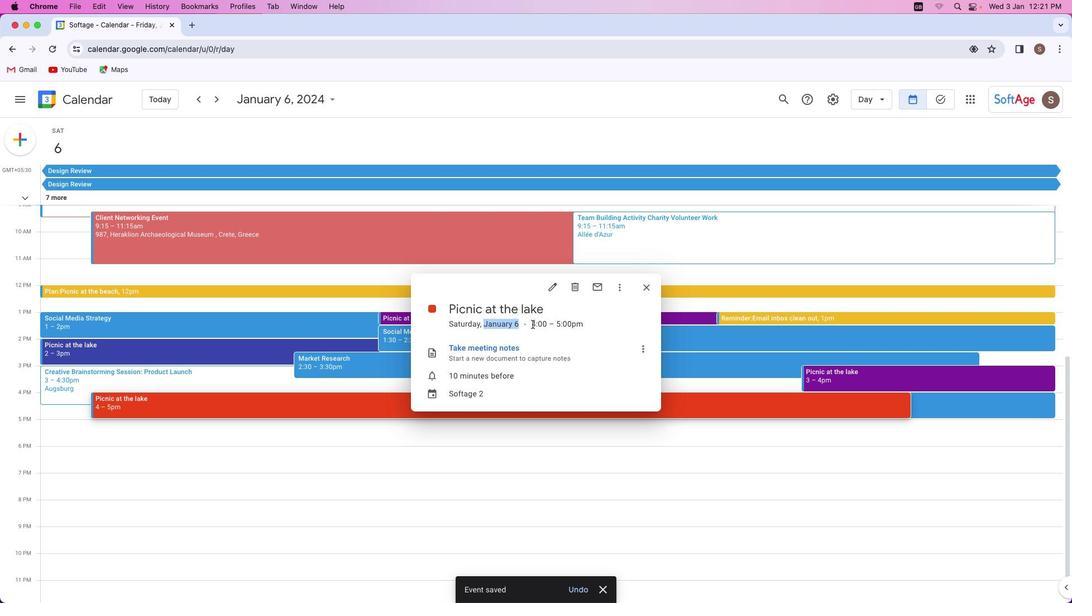 
Action: Mouse pressed left at (532, 324)
Screenshot: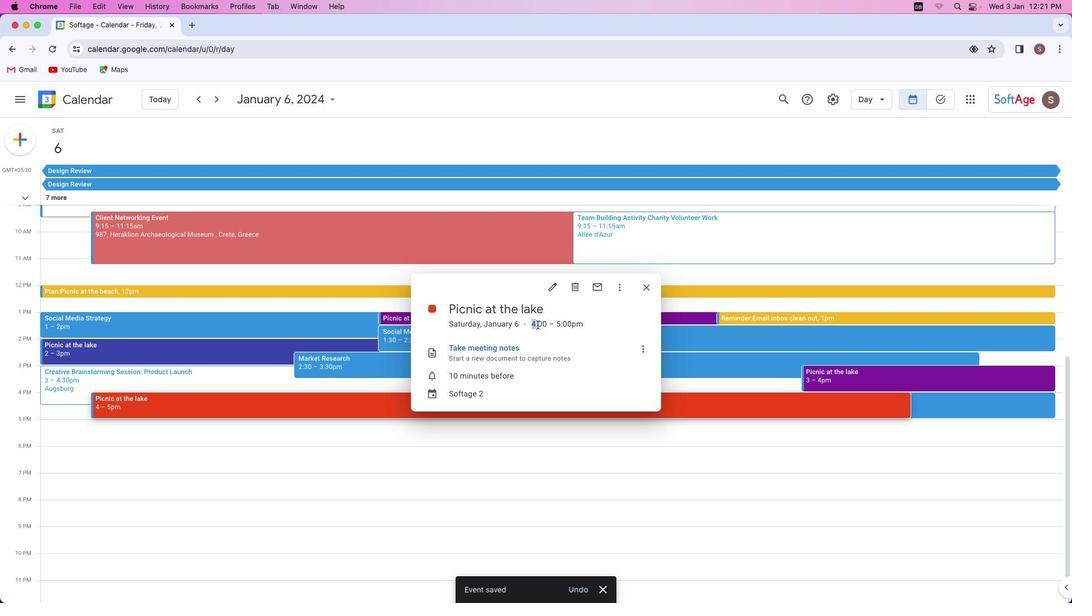 
Action: Mouse moved to (597, 334)
Screenshot: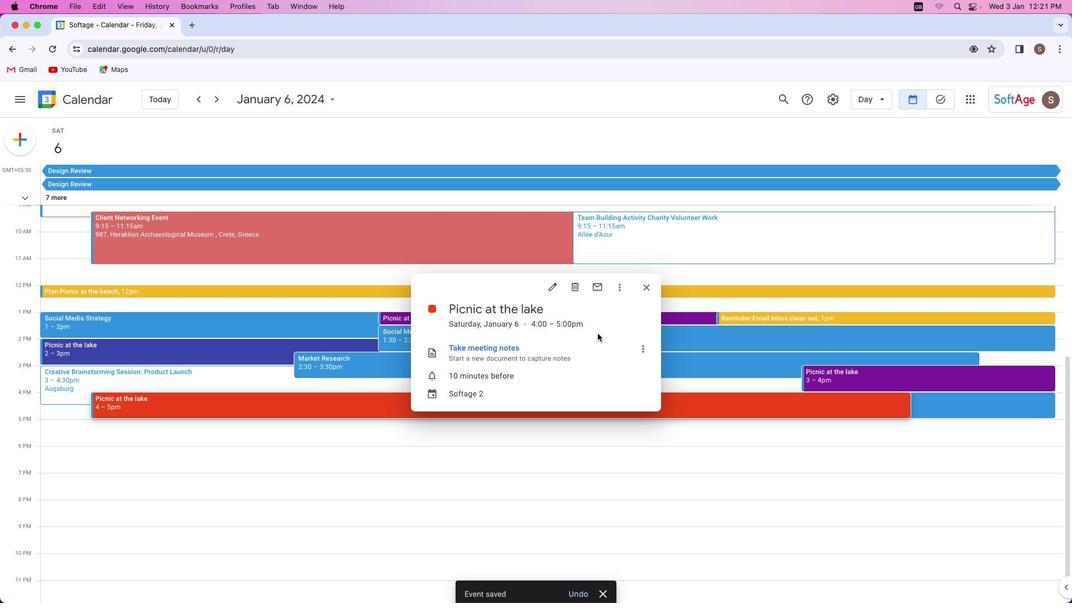 
Action: Mouse pressed left at (597, 334)
Screenshot: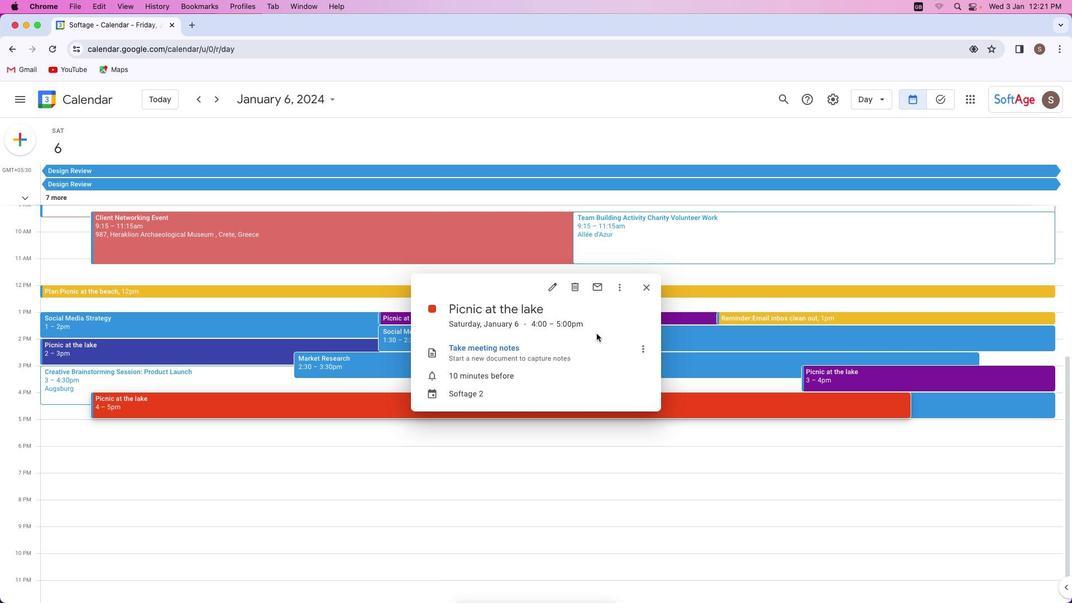 
Action: Mouse moved to (593, 335)
Screenshot: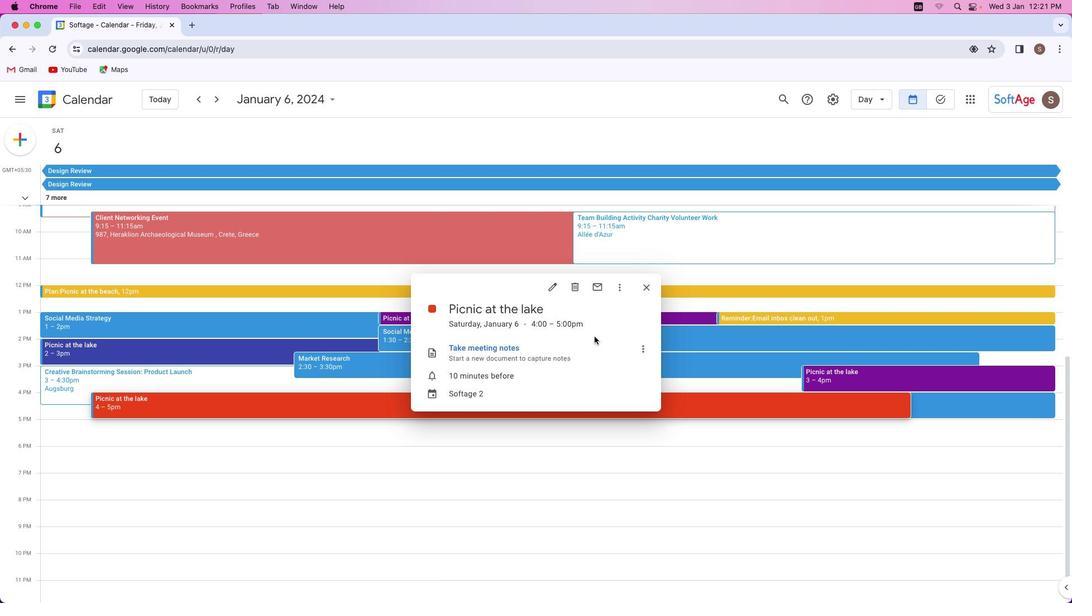 
